 Task: Explore Airbnb accommodation in Tando Allahyar, Pakistan from 12th  December, 2023 to 15th December, 2023 for 3 adults.2 bedrooms having 3 beds and 1 bathroom. Property type can be flat. Look for 5 properties as per requirement.
Action: Mouse moved to (405, 139)
Screenshot: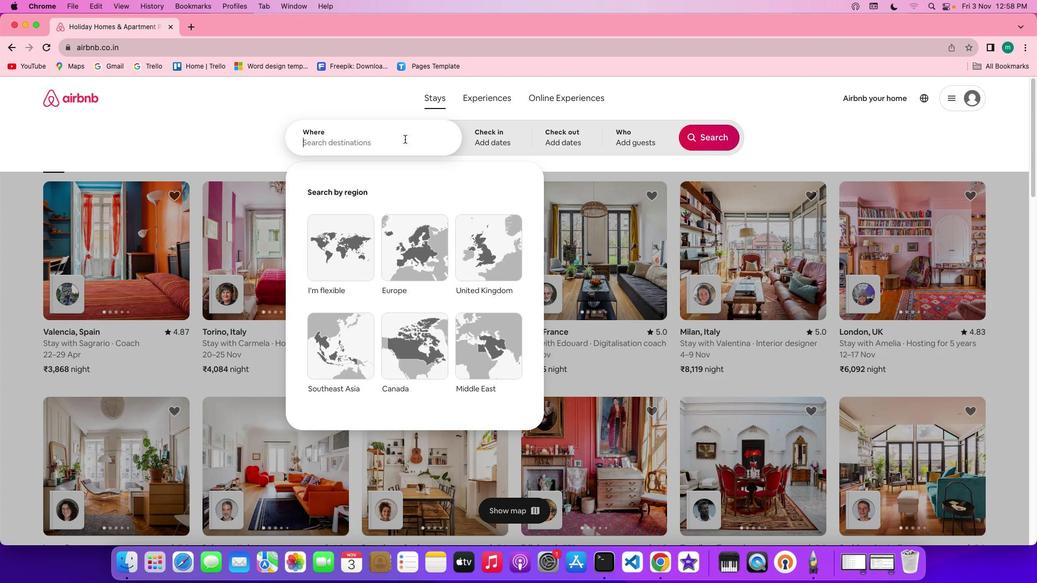
Action: Key pressed Key.shift't''a''n''d''o'Key.spaceKey.shift'A''l''l''a''h''y''a''r'','Key.spaceKey.shift'P''a''k''i''s''t''a''n'
Screenshot: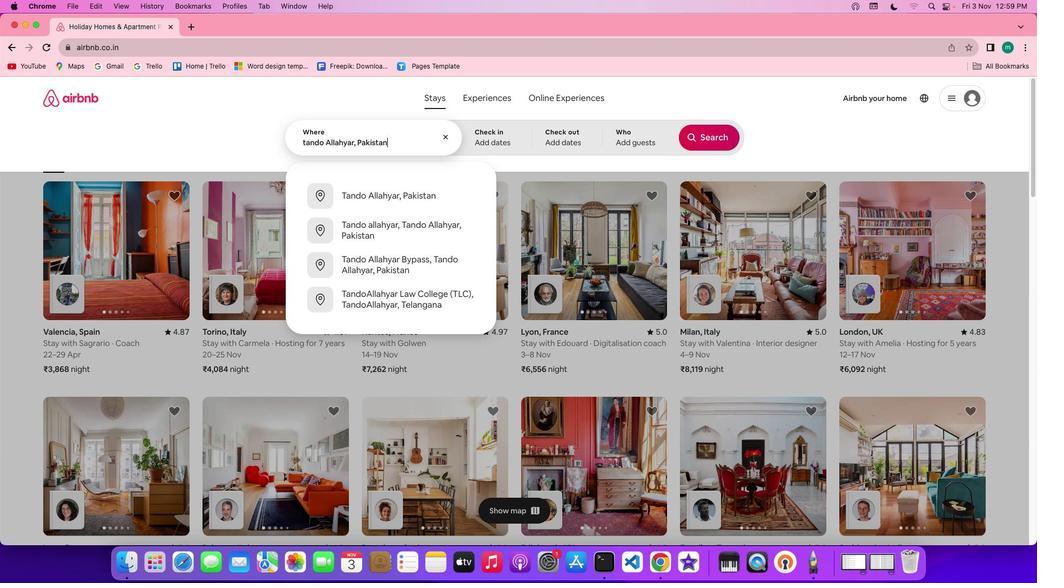 
Action: Mouse moved to (491, 134)
Screenshot: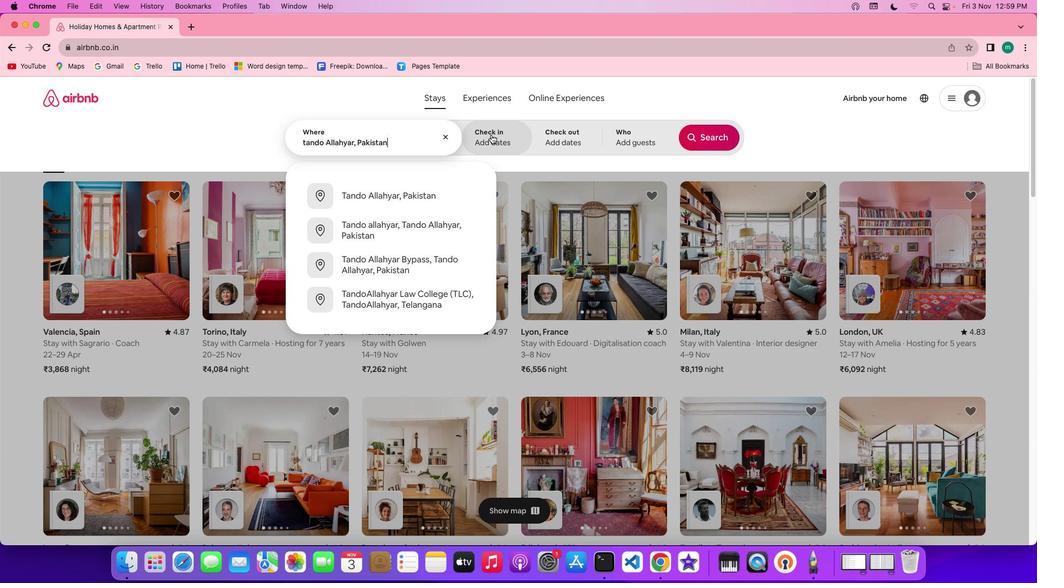 
Action: Mouse pressed left at (491, 134)
Screenshot: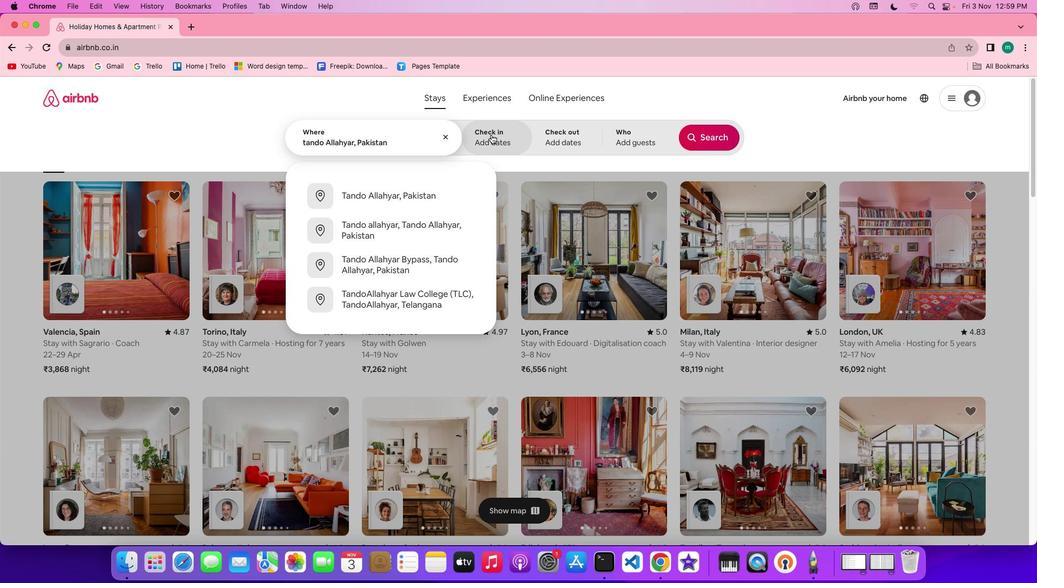 
Action: Mouse moved to (591, 323)
Screenshot: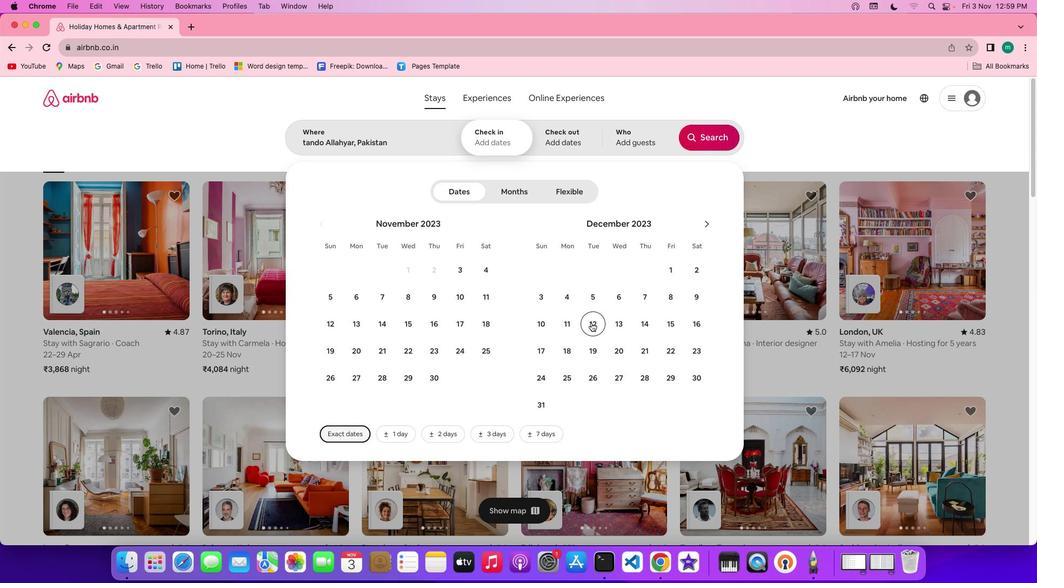 
Action: Mouse pressed left at (591, 323)
Screenshot: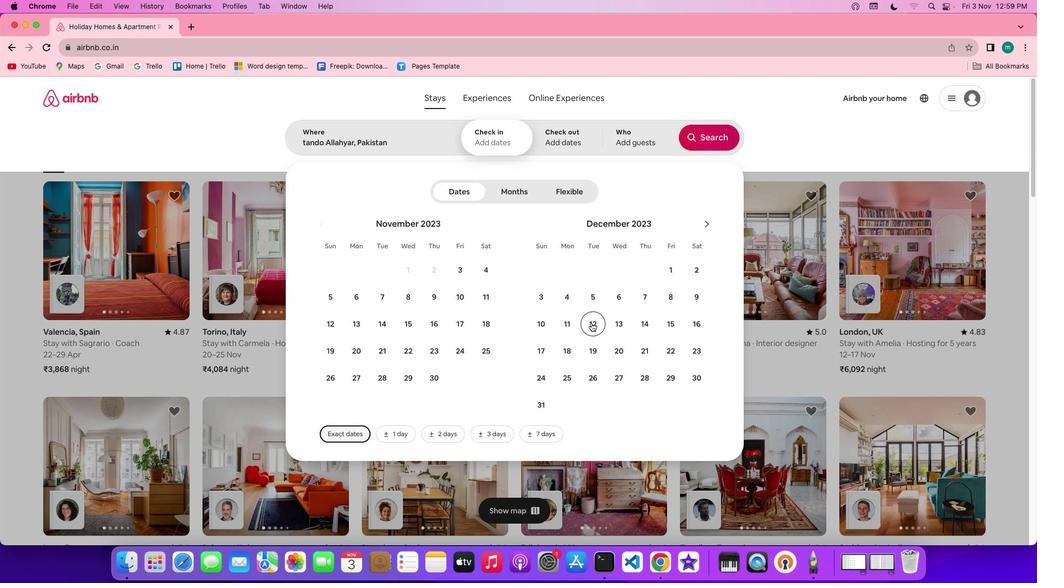 
Action: Mouse moved to (670, 325)
Screenshot: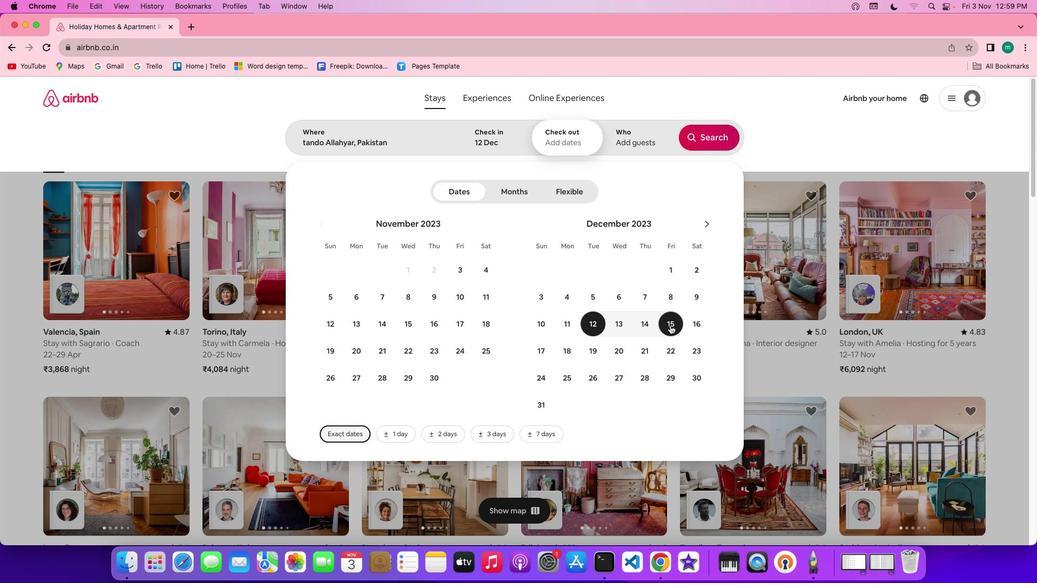 
Action: Mouse pressed left at (670, 325)
Screenshot: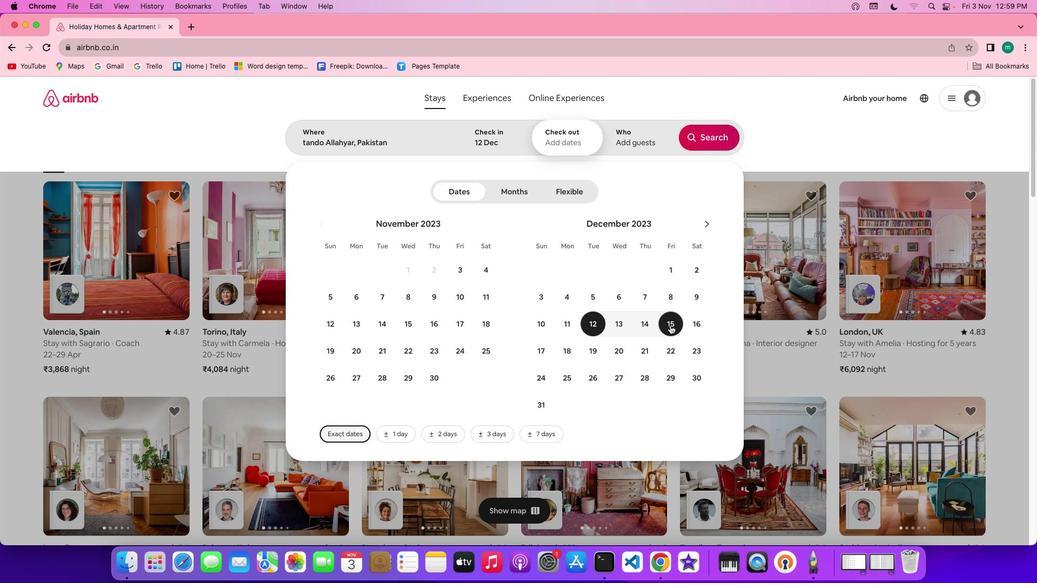 
Action: Mouse moved to (635, 142)
Screenshot: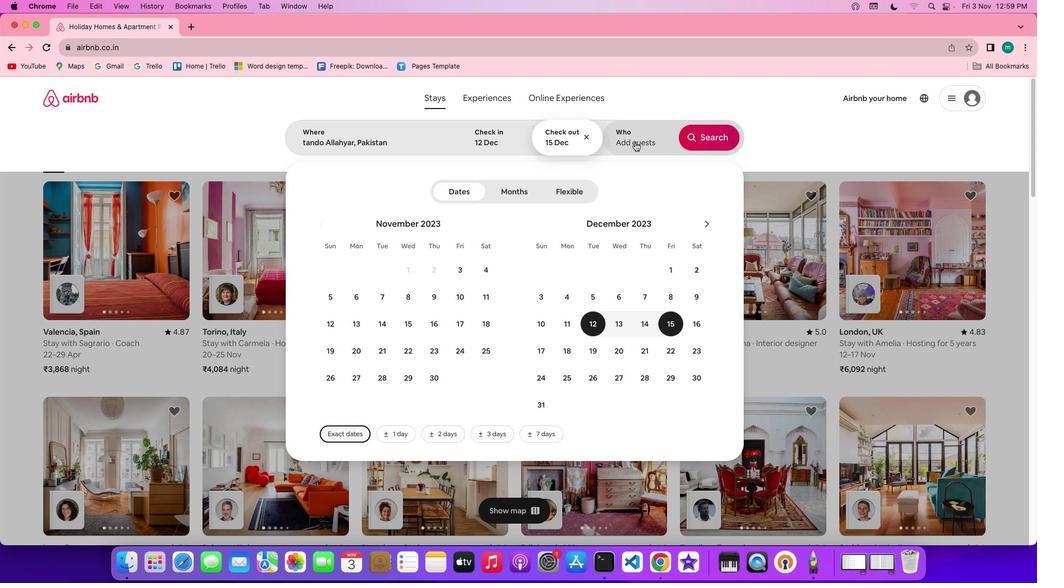 
Action: Mouse pressed left at (635, 142)
Screenshot: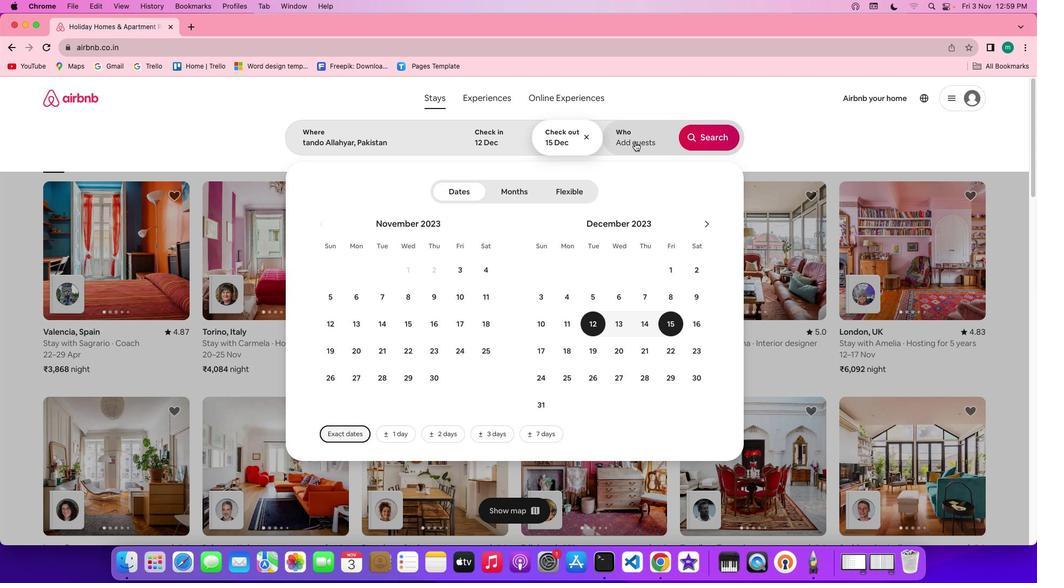 
Action: Mouse moved to (717, 197)
Screenshot: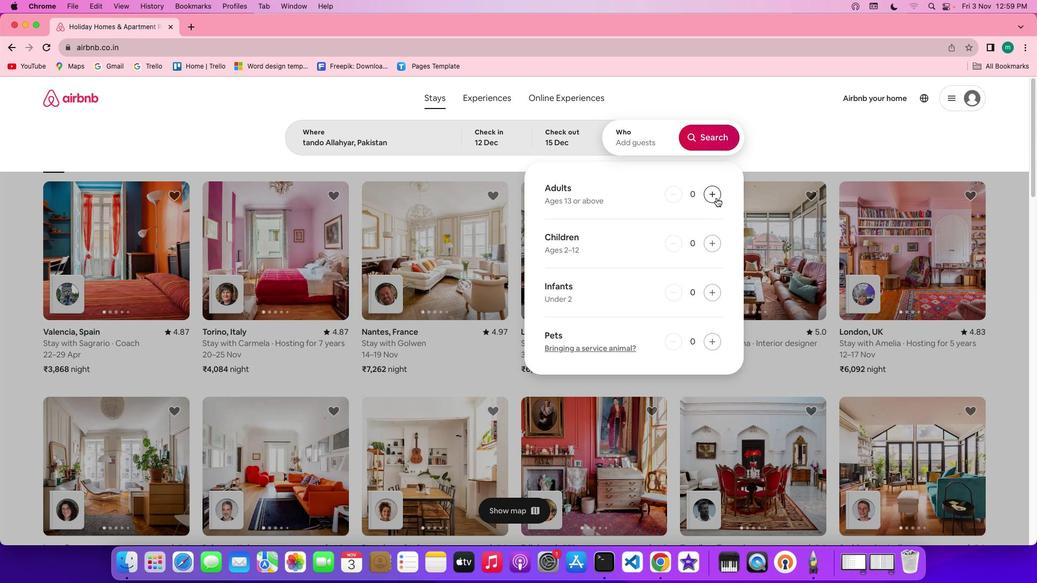 
Action: Mouse pressed left at (717, 197)
Screenshot: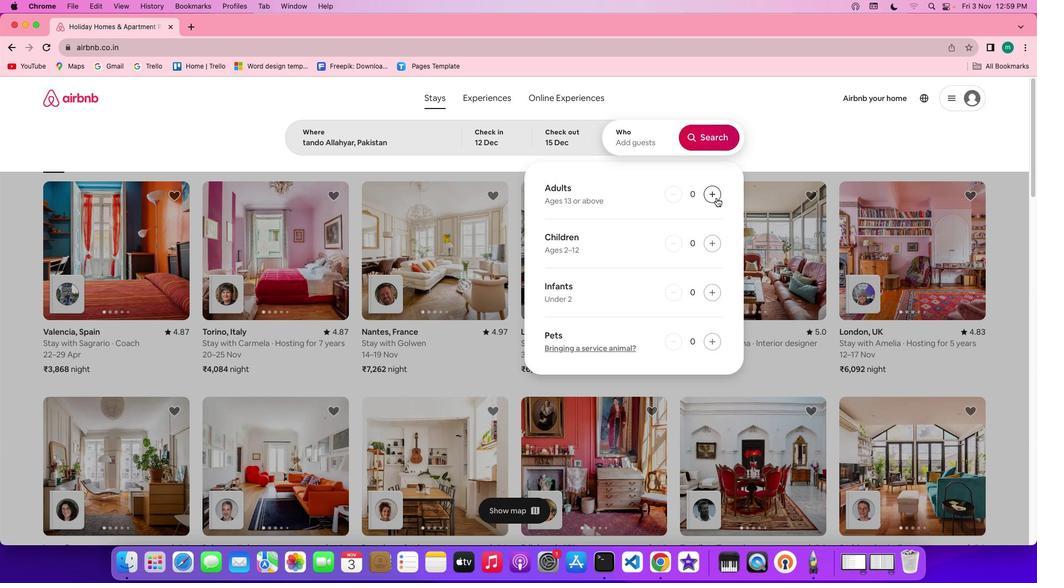 
Action: Mouse pressed left at (717, 197)
Screenshot: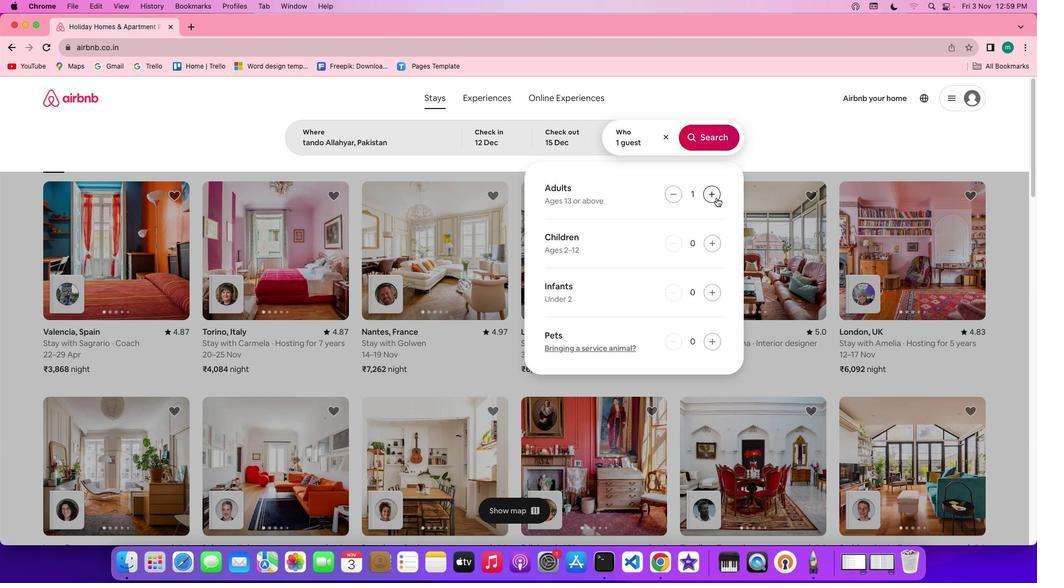 
Action: Mouse pressed left at (717, 197)
Screenshot: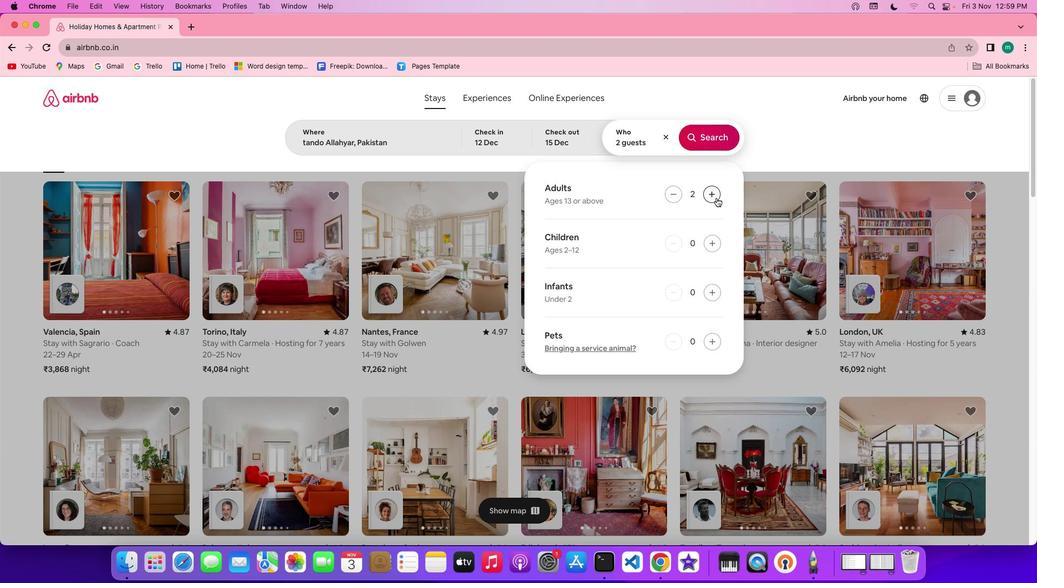 
Action: Mouse moved to (706, 146)
Screenshot: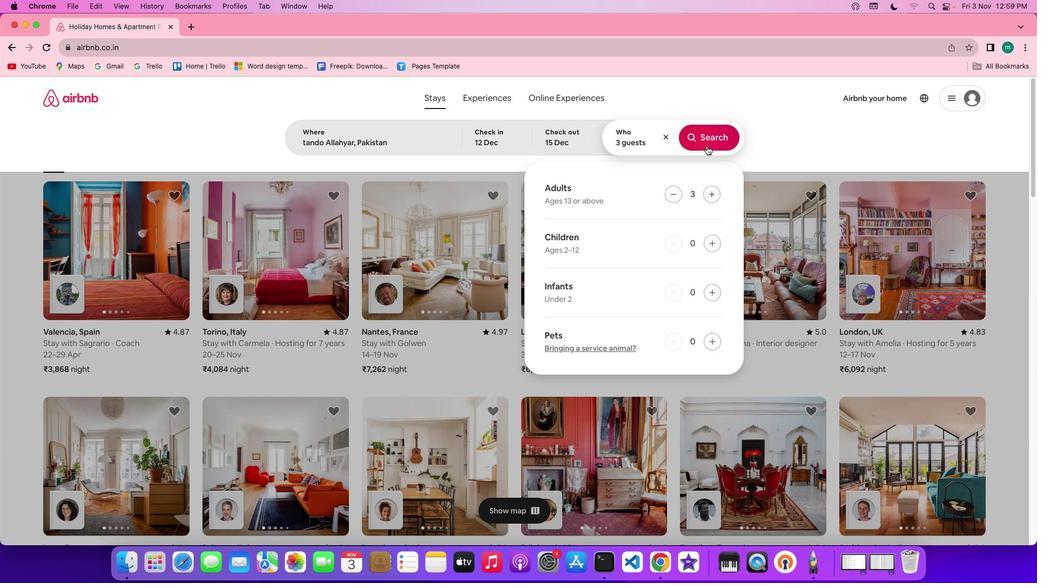 
Action: Mouse pressed left at (706, 146)
Screenshot: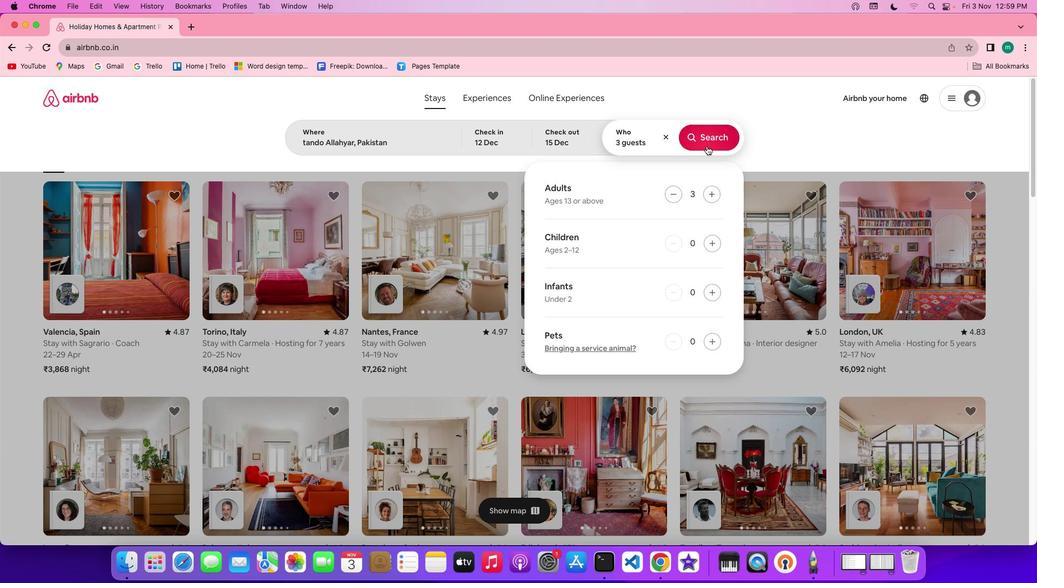 
Action: Mouse moved to (863, 142)
Screenshot: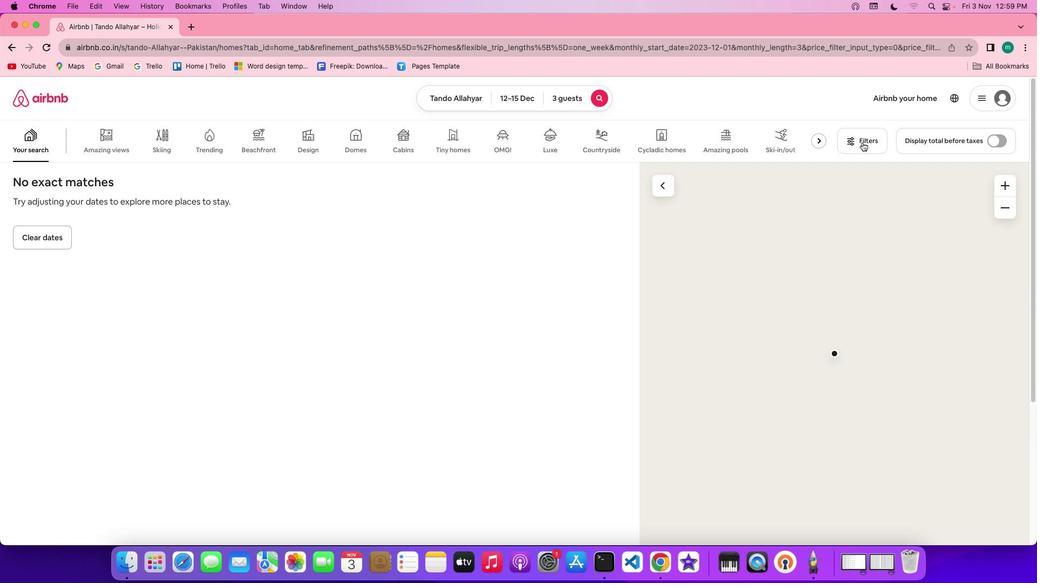 
Action: Mouse pressed left at (863, 142)
Screenshot: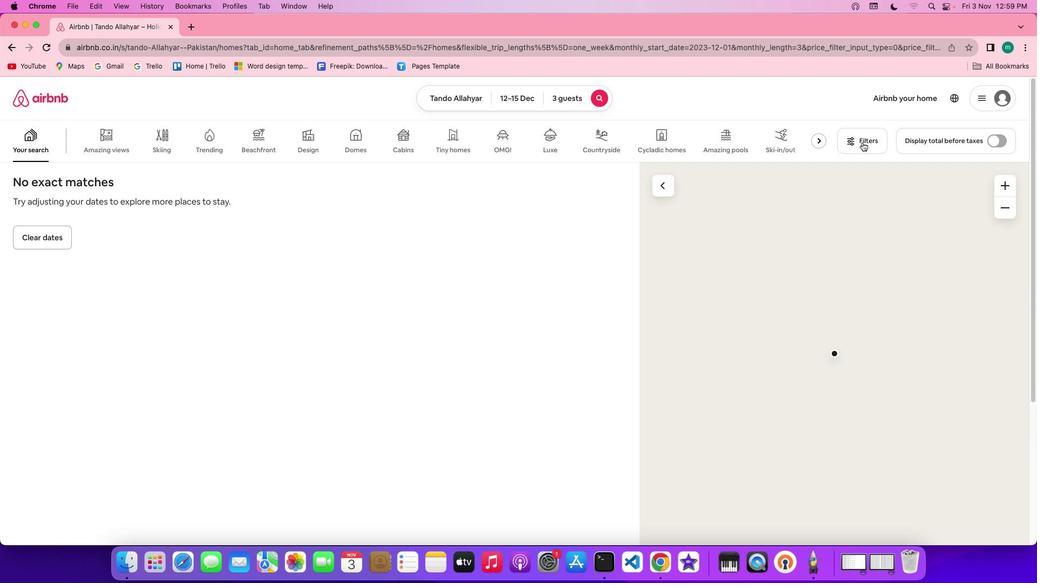 
Action: Mouse moved to (853, 142)
Screenshot: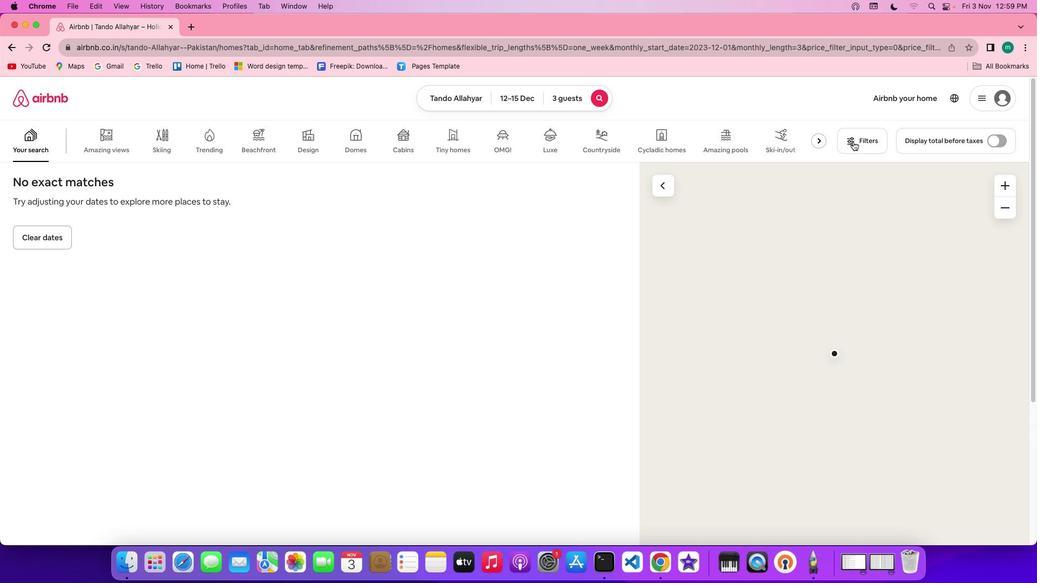 
Action: Mouse pressed left at (853, 142)
Screenshot: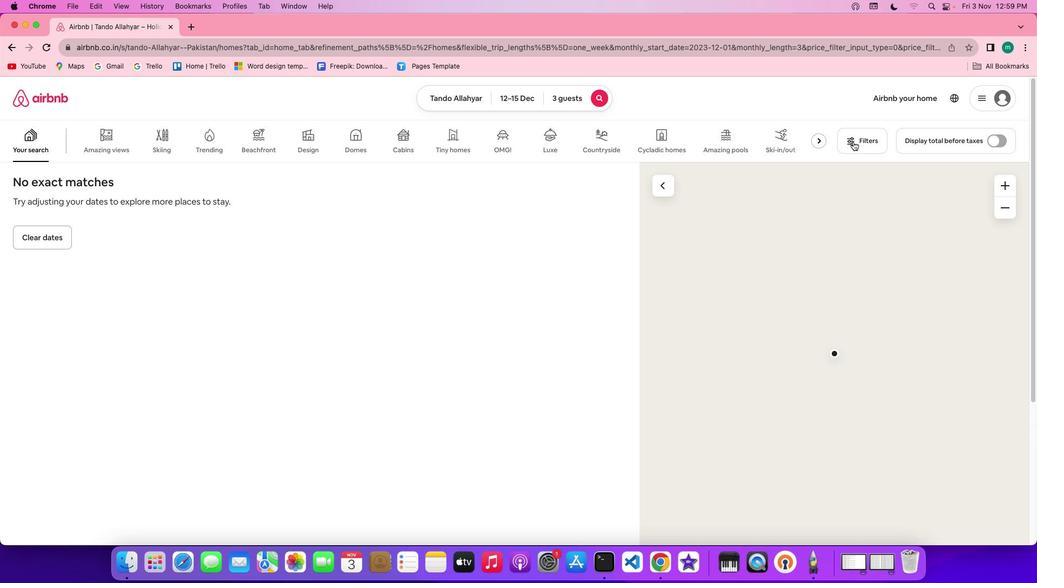 
Action: Mouse moved to (850, 142)
Screenshot: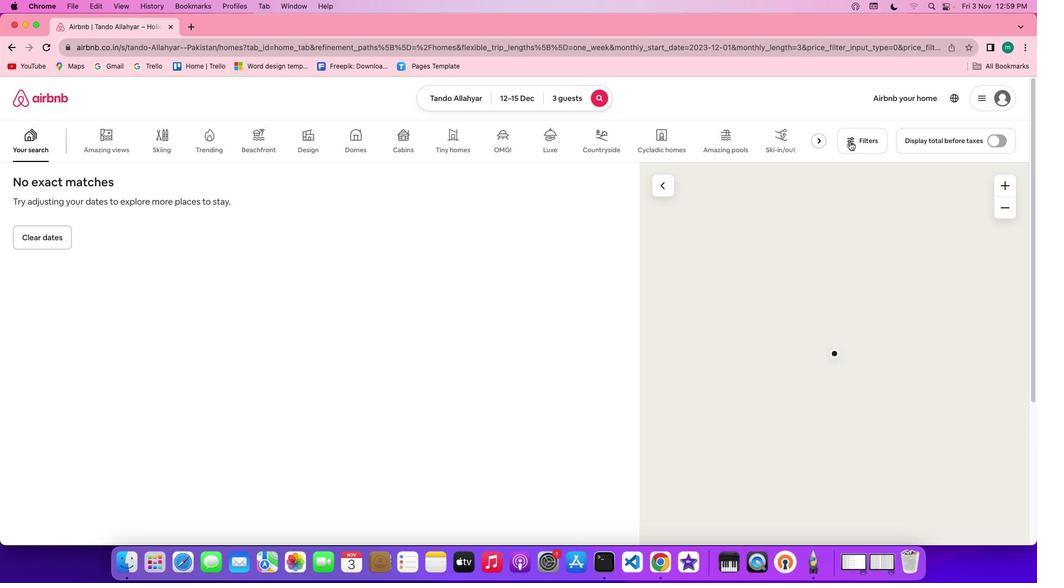 
Action: Mouse pressed left at (850, 142)
Screenshot: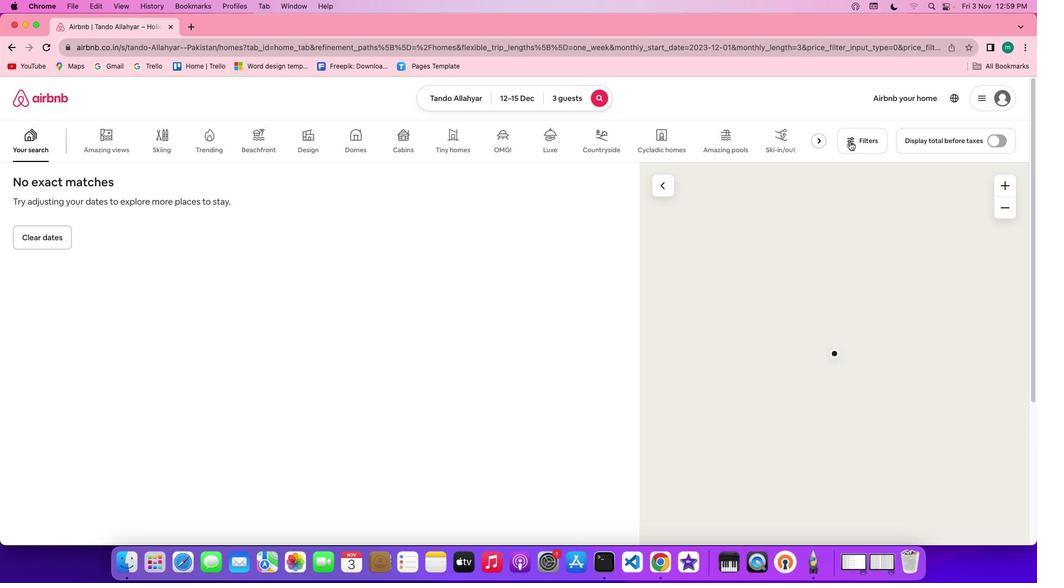 
Action: Mouse pressed left at (850, 142)
Screenshot: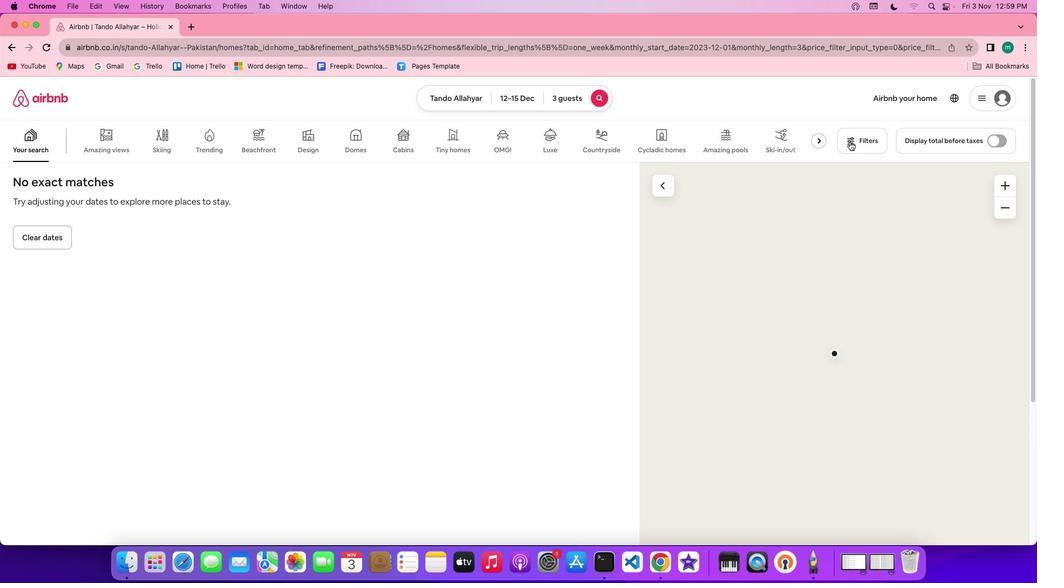 
Action: Mouse moved to (850, 137)
Screenshot: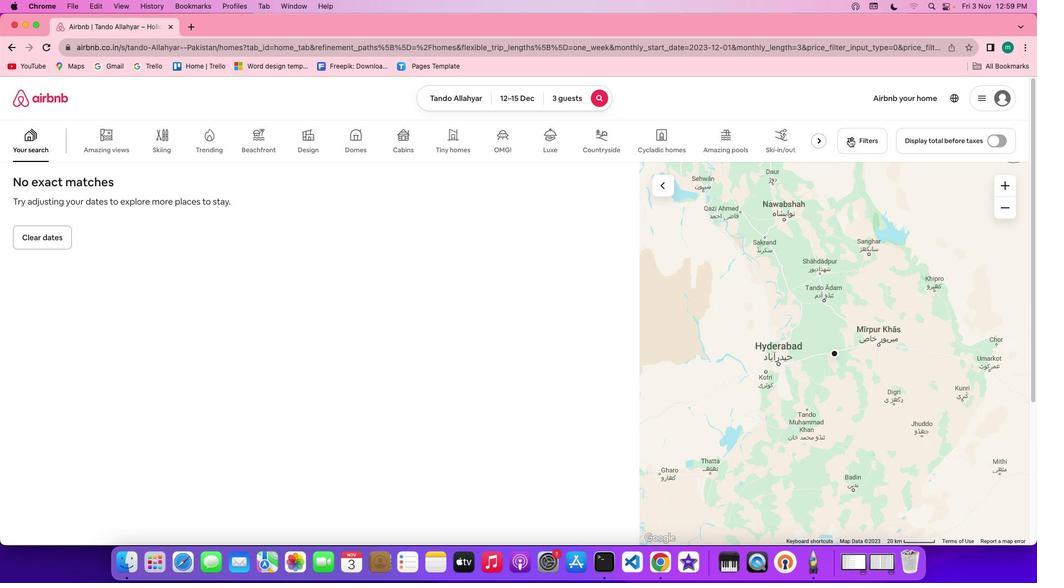 
Action: Mouse pressed left at (850, 137)
Screenshot: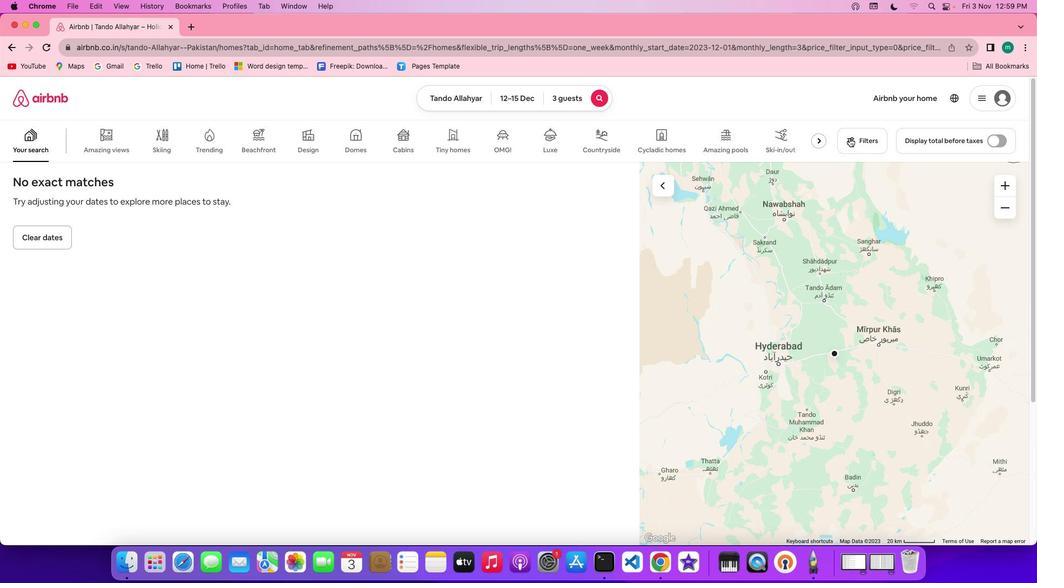 
Action: Mouse moved to (854, 137)
Screenshot: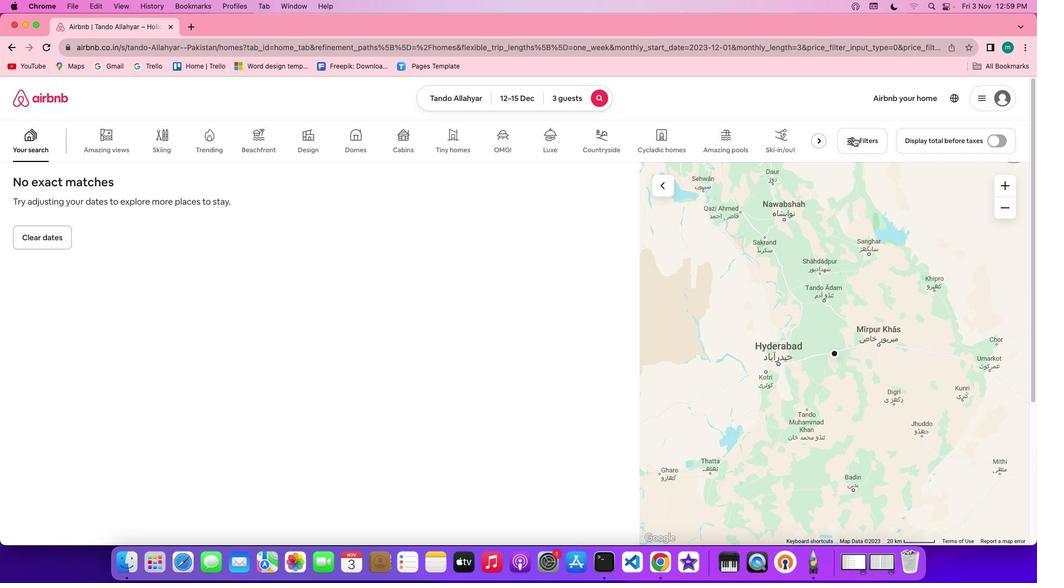 
Action: Mouse pressed left at (854, 137)
Screenshot: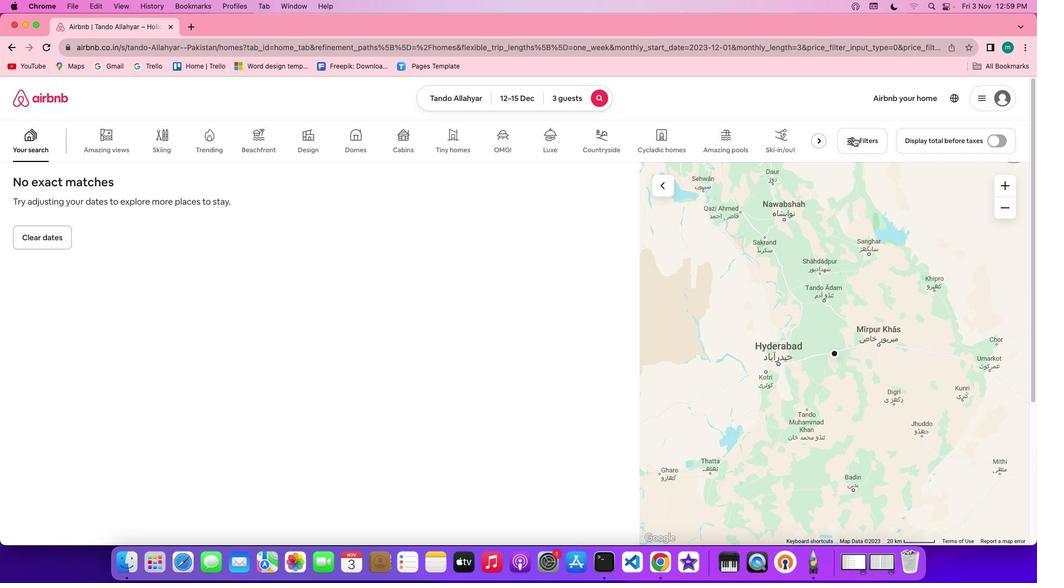
Action: Mouse moved to (872, 141)
Screenshot: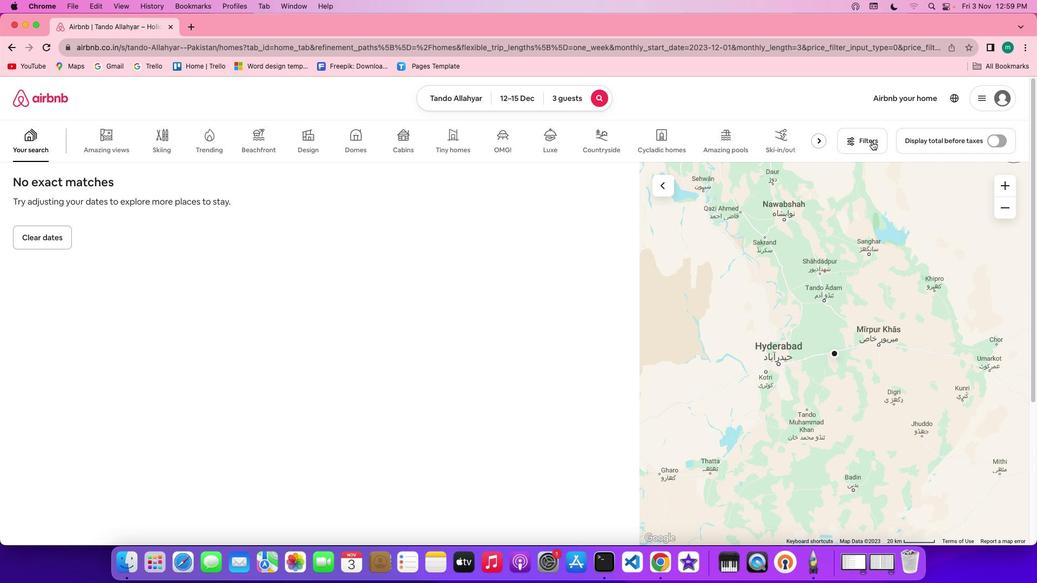 
Action: Mouse pressed left at (872, 141)
Screenshot: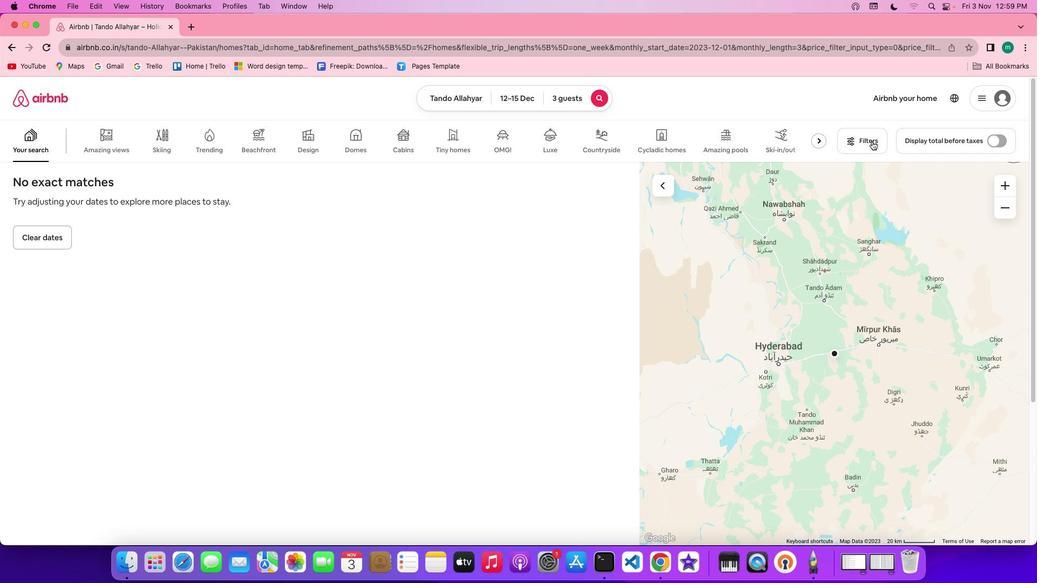 
Action: Mouse moved to (848, 140)
Screenshot: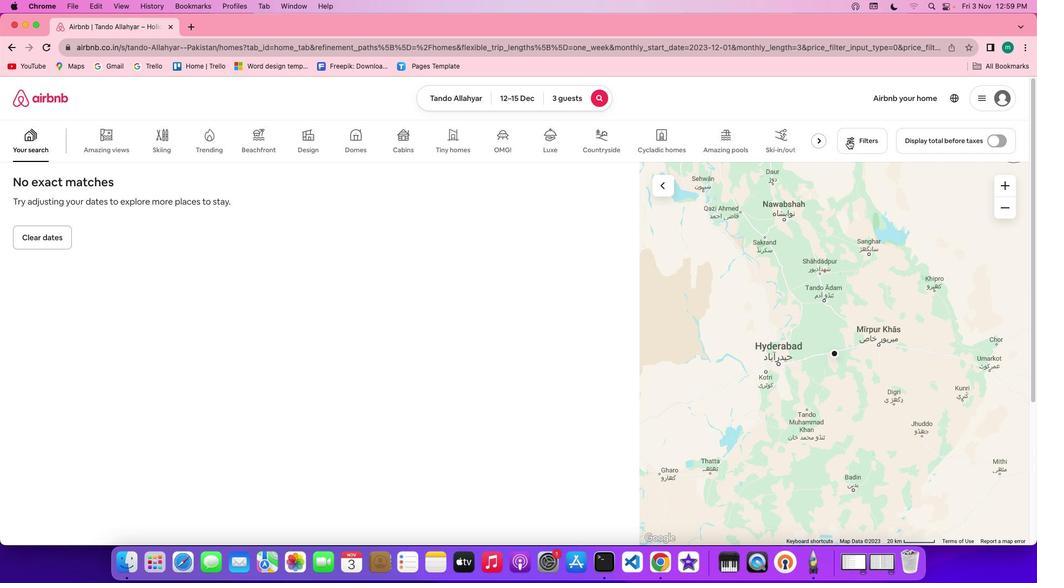 
Action: Mouse pressed left at (848, 140)
Screenshot: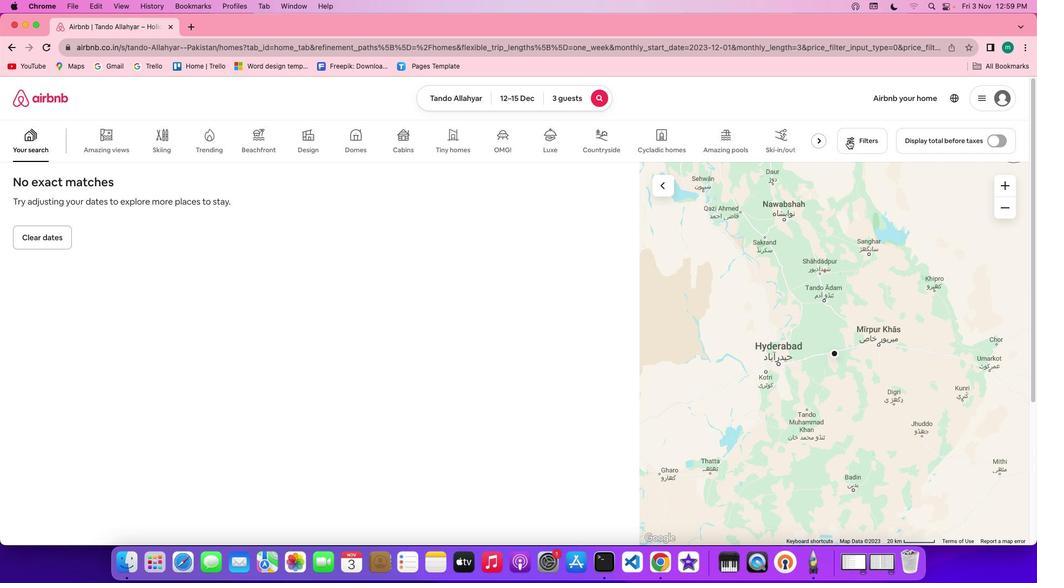 
Action: Mouse moved to (490, 346)
Screenshot: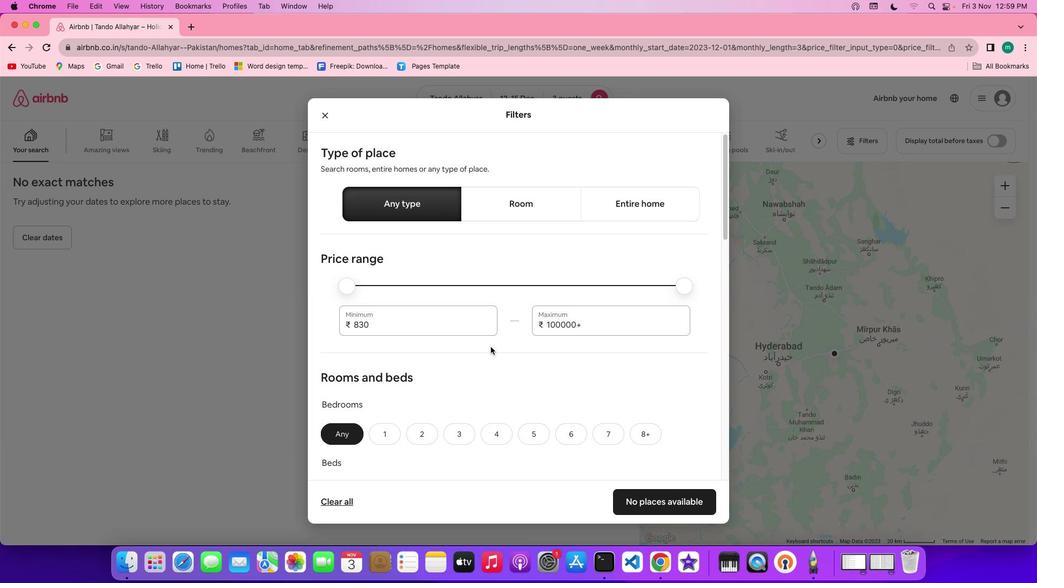 
Action: Mouse scrolled (490, 346) with delta (0, 0)
Screenshot: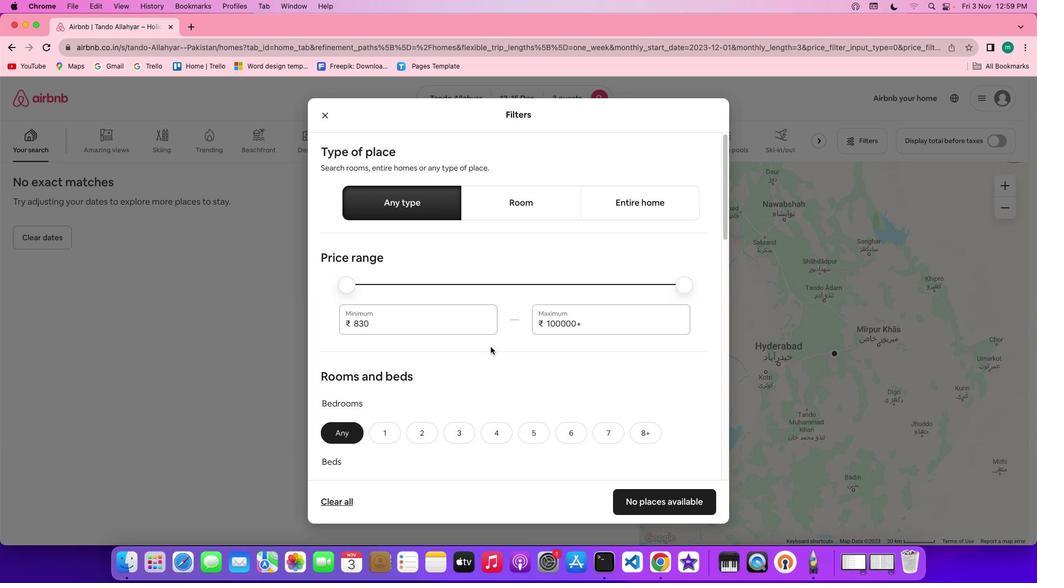 
Action: Mouse scrolled (490, 346) with delta (0, 0)
Screenshot: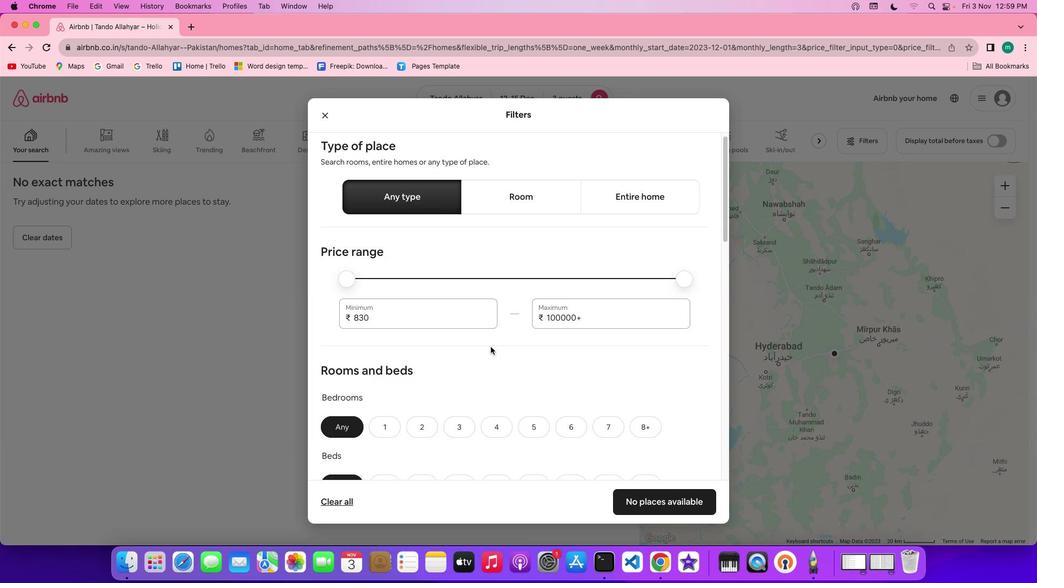 
Action: Mouse scrolled (490, 346) with delta (0, -1)
Screenshot: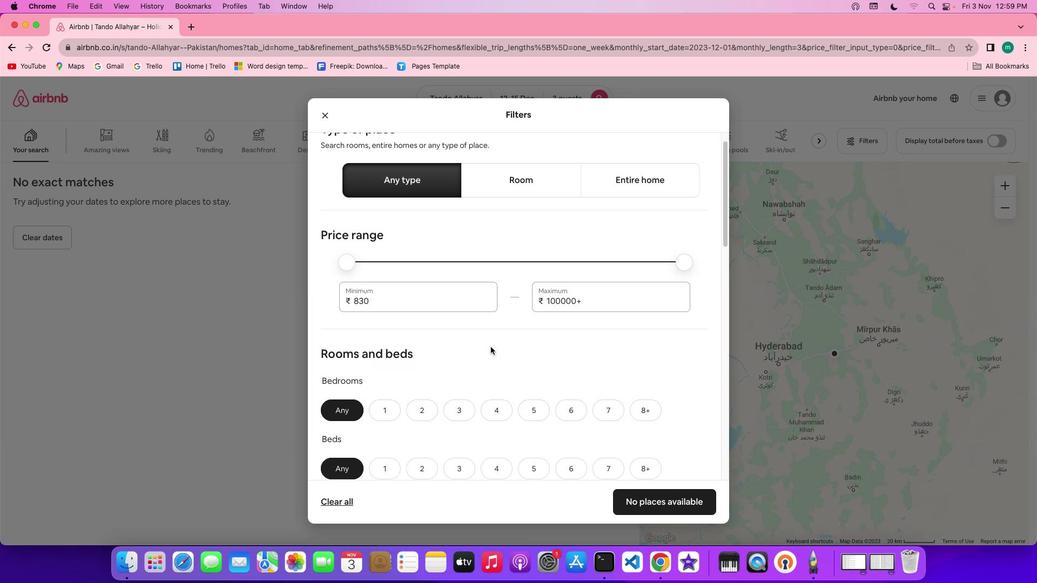 
Action: Mouse scrolled (490, 346) with delta (0, 0)
Screenshot: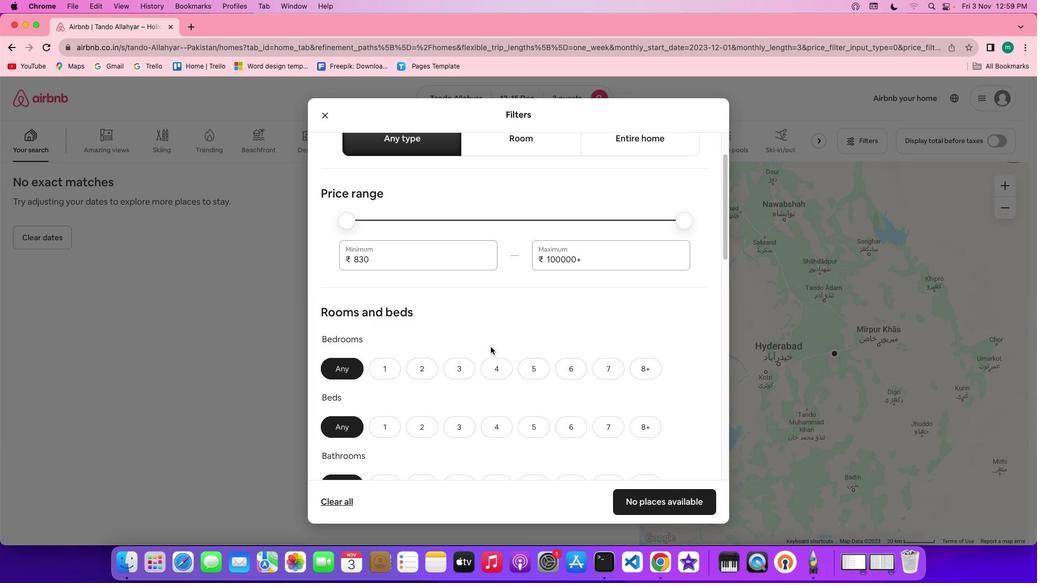 
Action: Mouse scrolled (490, 346) with delta (0, 0)
Screenshot: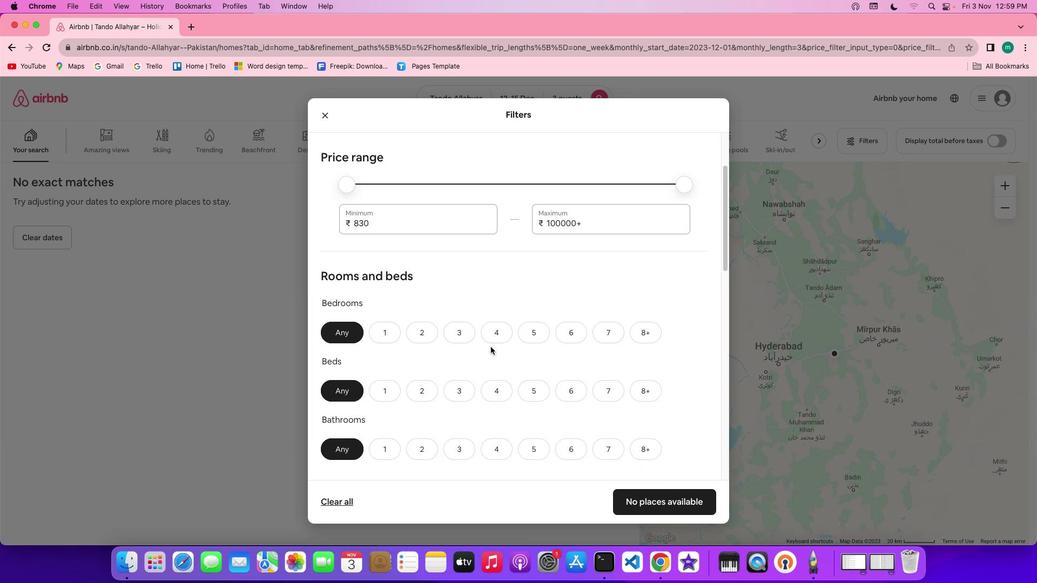 
Action: Mouse scrolled (490, 346) with delta (0, 0)
Screenshot: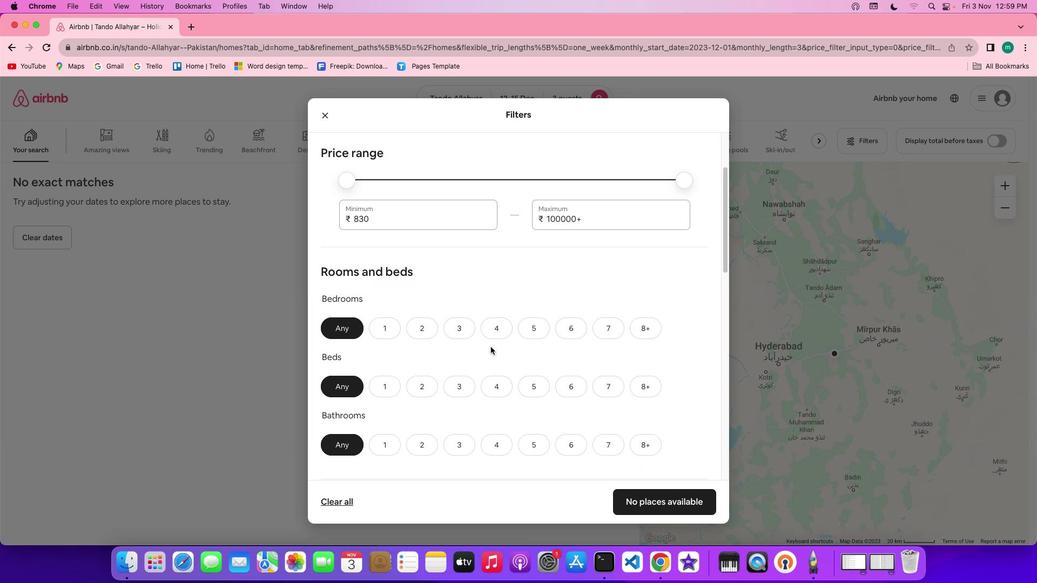 
Action: Mouse scrolled (490, 346) with delta (0, 0)
Screenshot: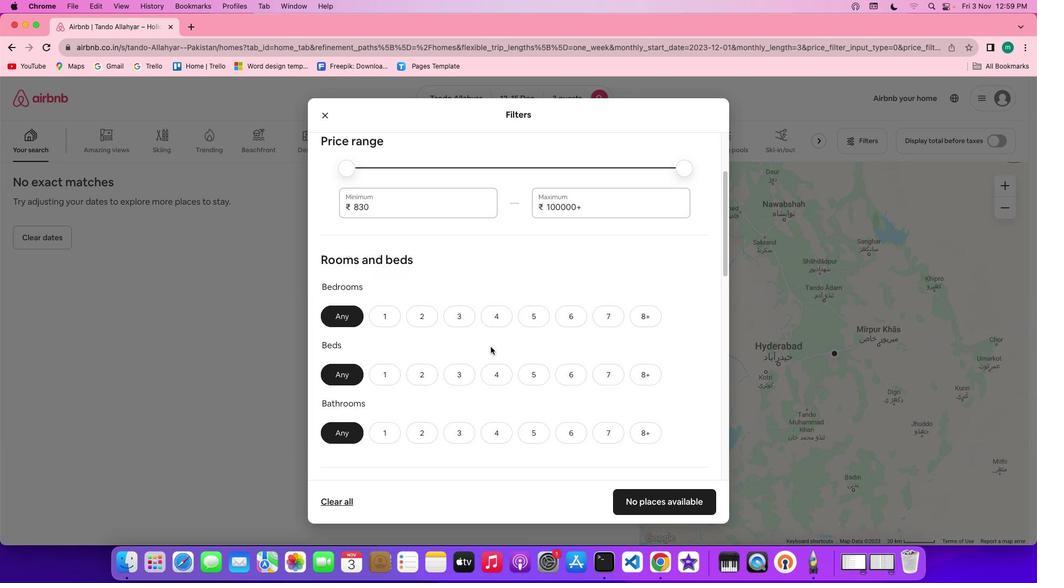 
Action: Mouse scrolled (490, 346) with delta (0, 0)
Screenshot: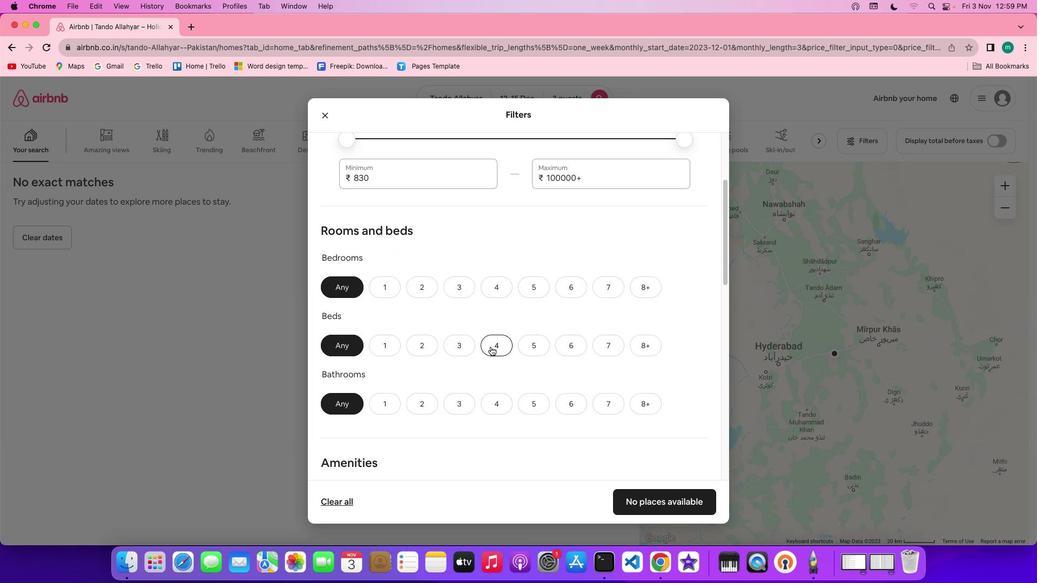 
Action: Mouse scrolled (490, 346) with delta (0, 0)
Screenshot: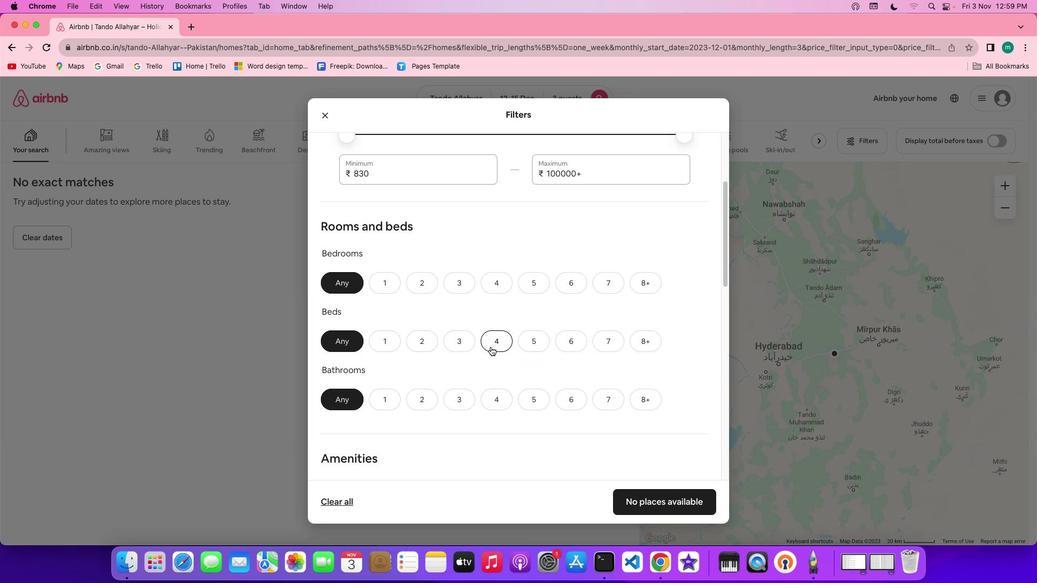 
Action: Mouse scrolled (490, 346) with delta (0, 0)
Screenshot: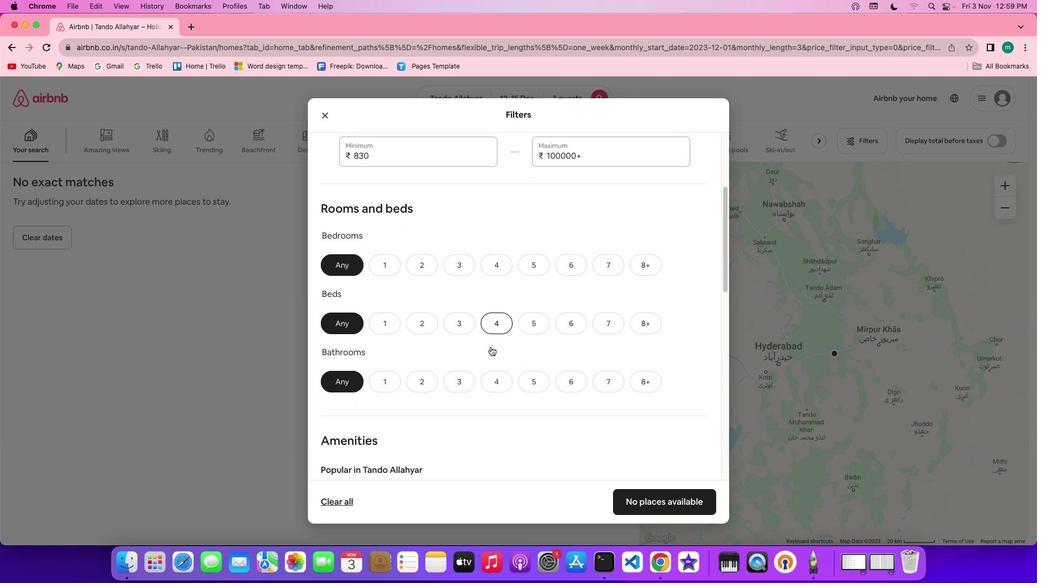 
Action: Mouse moved to (482, 342)
Screenshot: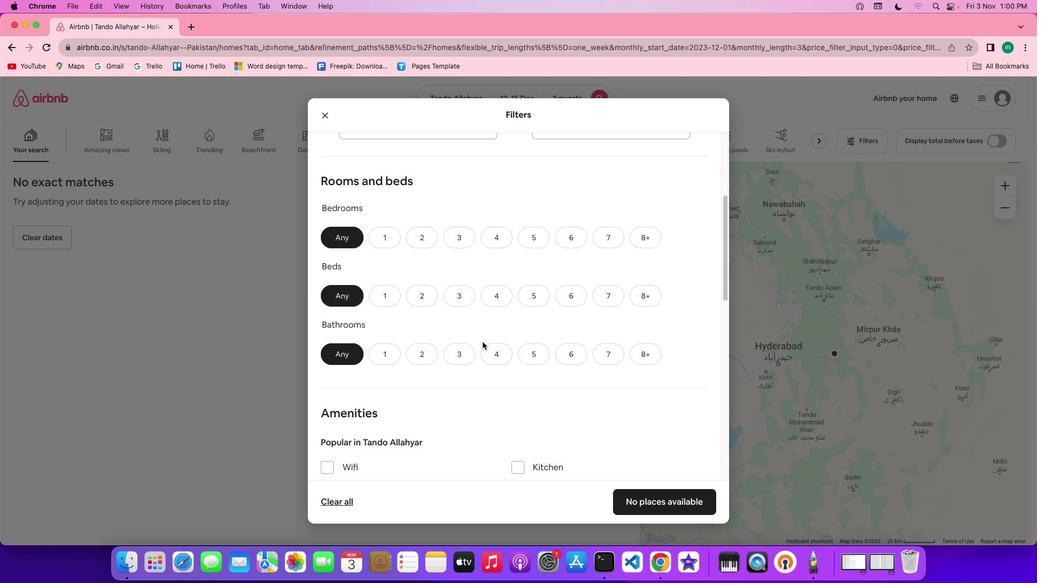 
Action: Mouse scrolled (482, 342) with delta (0, 0)
Screenshot: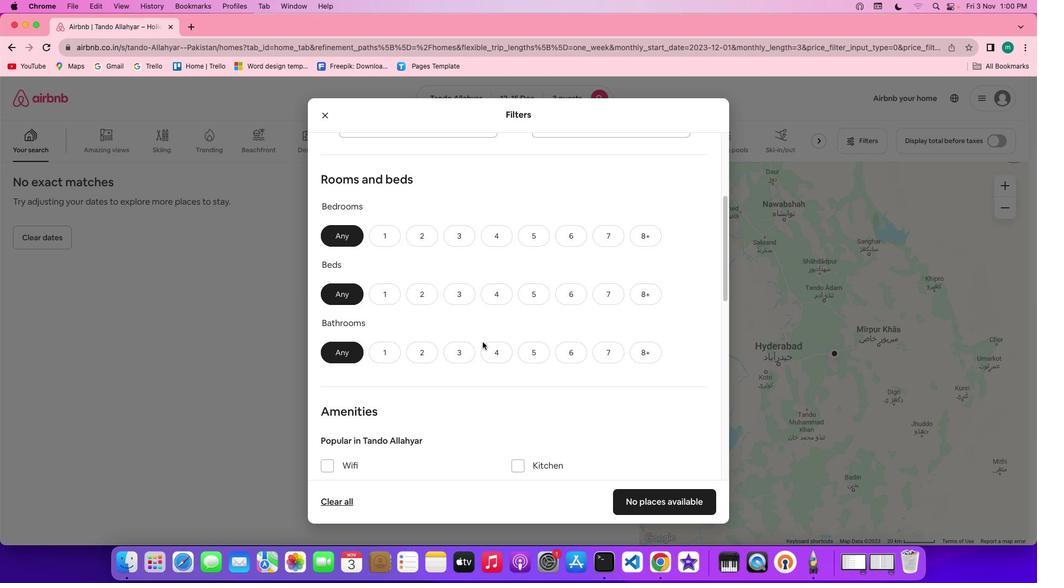 
Action: Mouse scrolled (482, 342) with delta (0, 0)
Screenshot: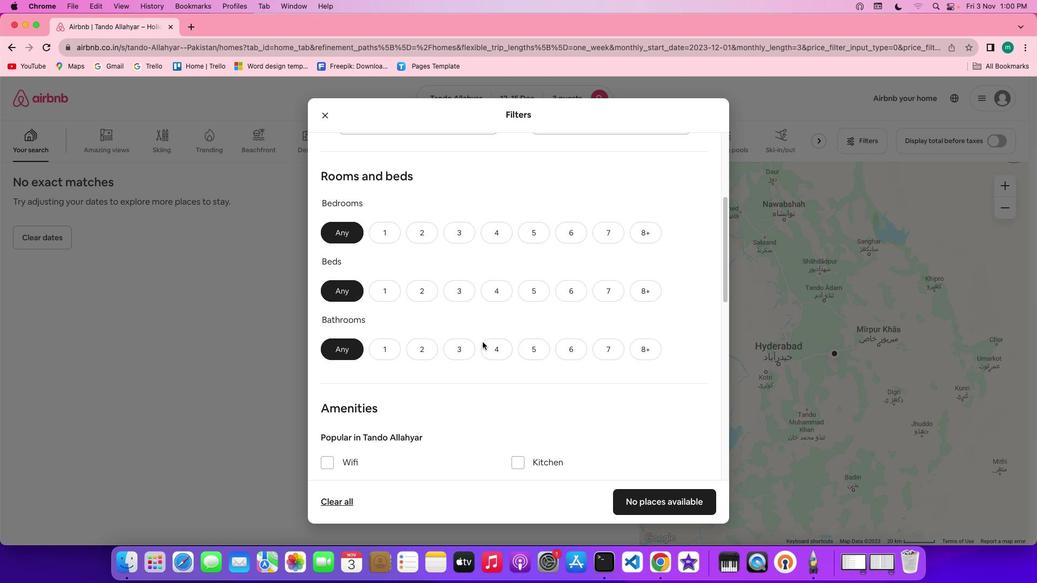
Action: Mouse scrolled (482, 342) with delta (0, 0)
Screenshot: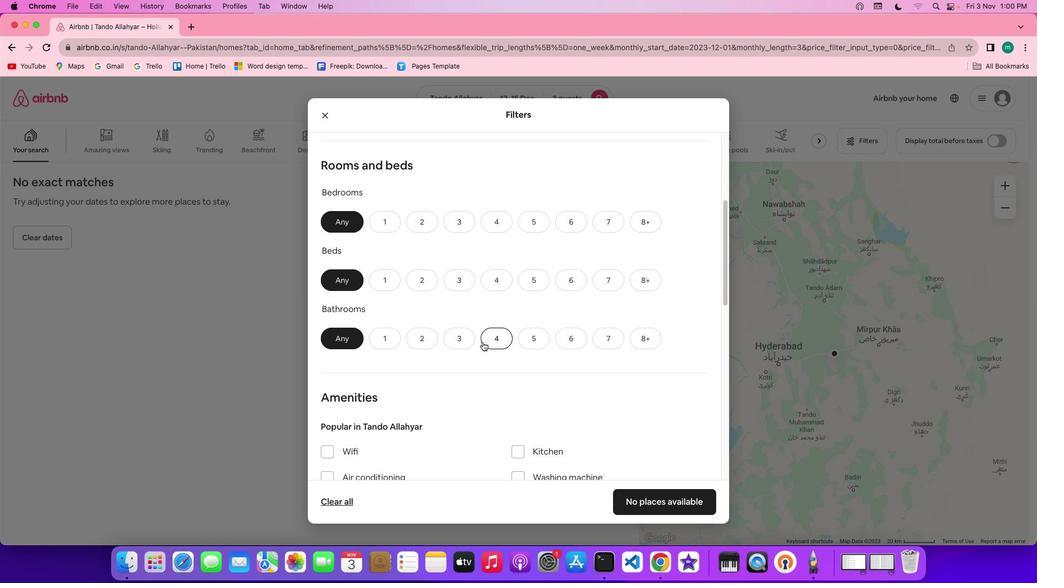 
Action: Mouse moved to (428, 217)
Screenshot: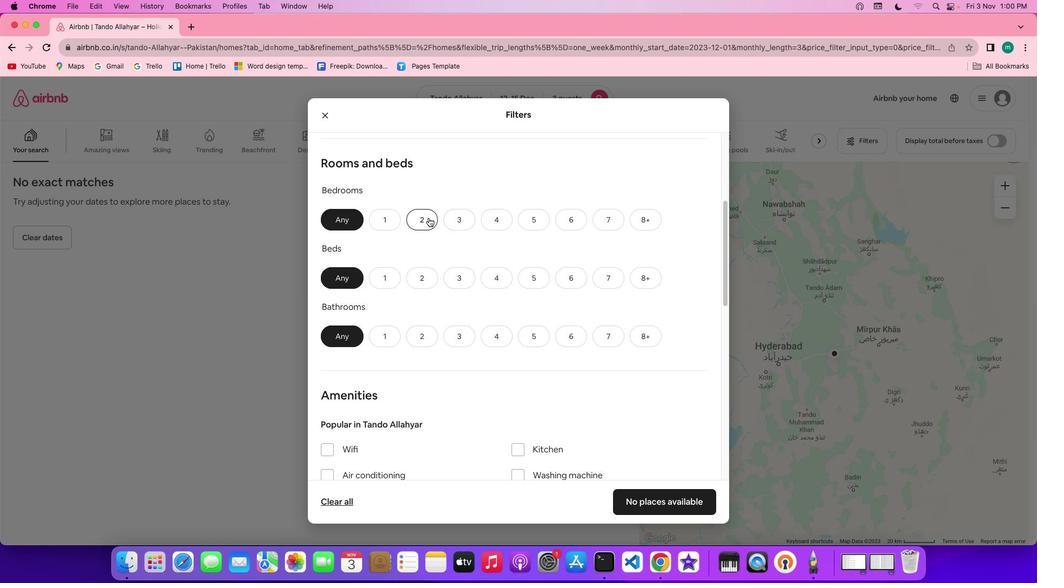 
Action: Mouse pressed left at (428, 217)
Screenshot: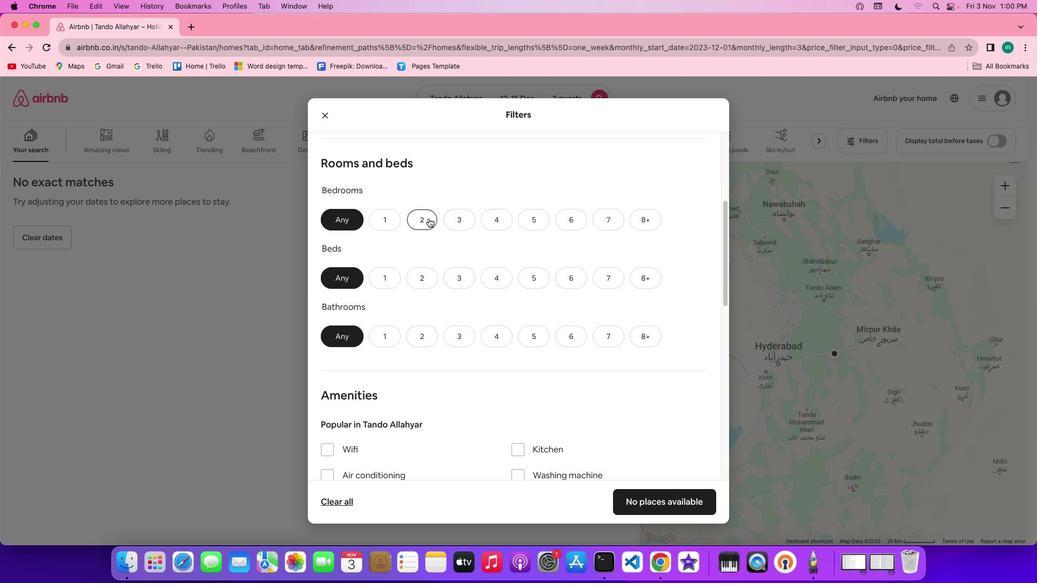 
Action: Mouse moved to (459, 278)
Screenshot: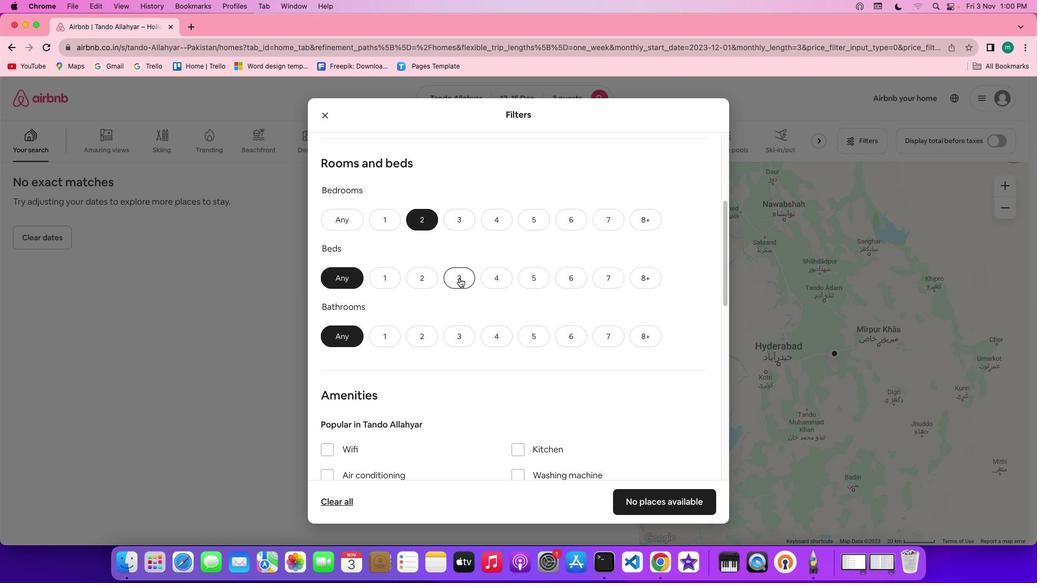 
Action: Mouse pressed left at (459, 278)
Screenshot: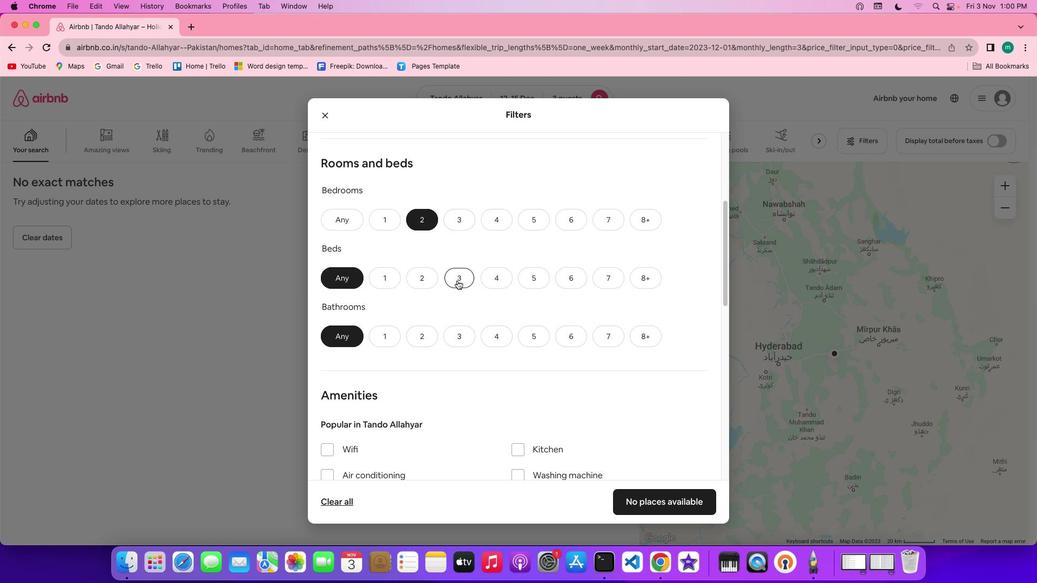 
Action: Mouse moved to (383, 336)
Screenshot: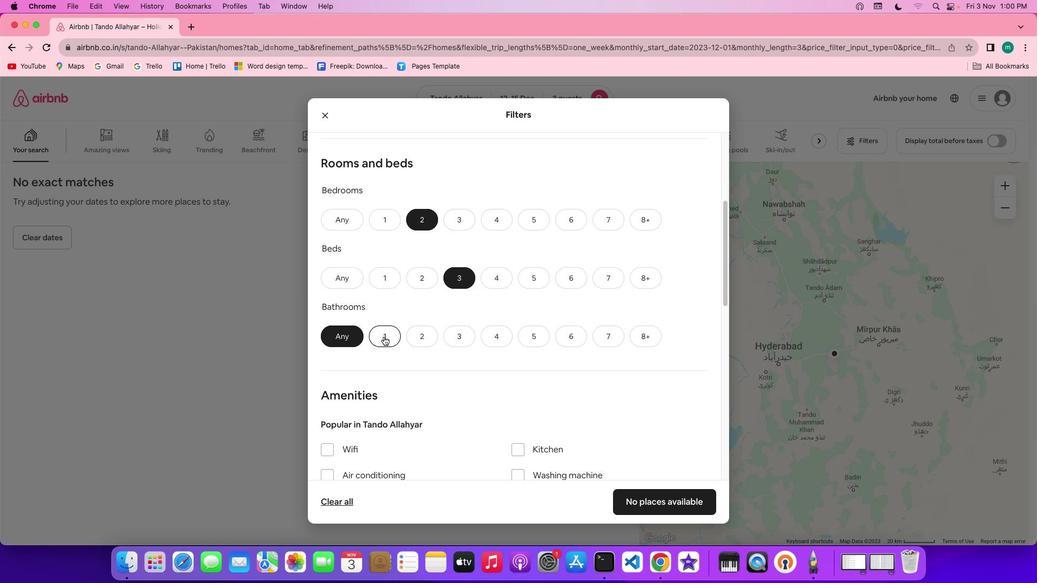
Action: Mouse pressed left at (383, 336)
Screenshot: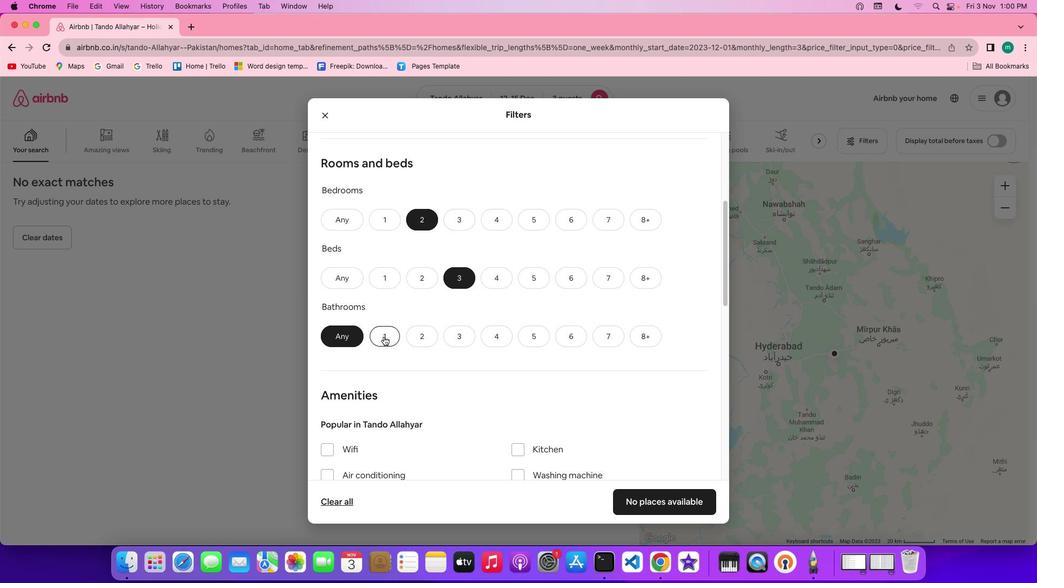 
Action: Mouse moved to (496, 349)
Screenshot: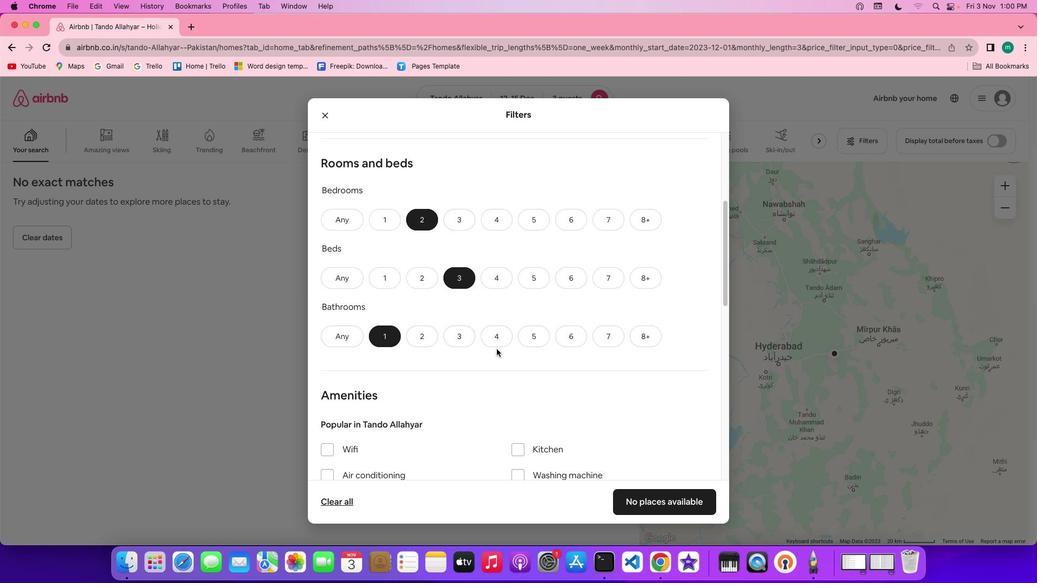 
Action: Mouse scrolled (496, 349) with delta (0, 0)
Screenshot: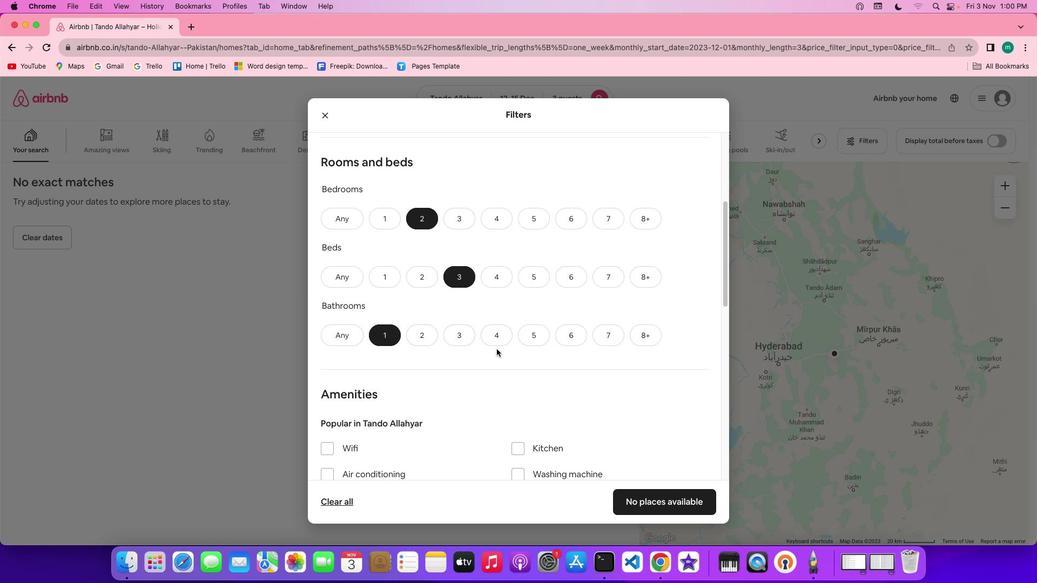 
Action: Mouse scrolled (496, 349) with delta (0, 0)
Screenshot: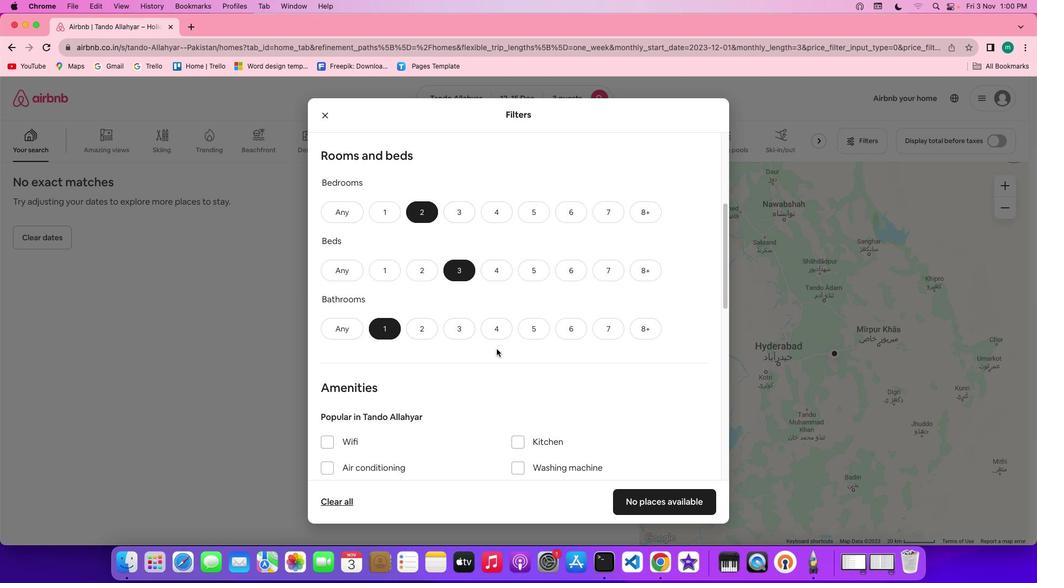 
Action: Mouse scrolled (496, 349) with delta (0, 0)
Screenshot: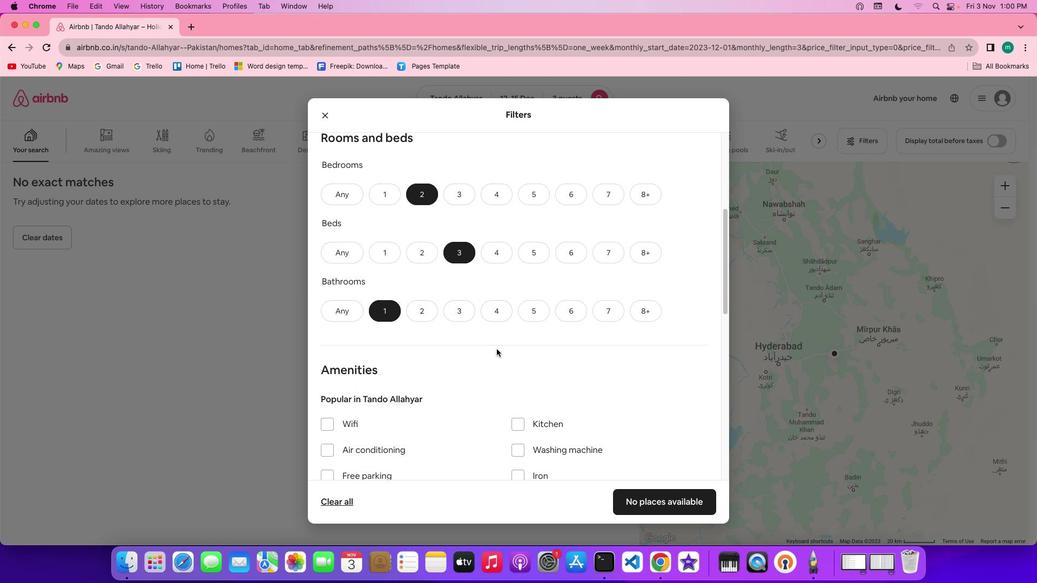 
Action: Mouse scrolled (496, 349) with delta (0, 0)
Screenshot: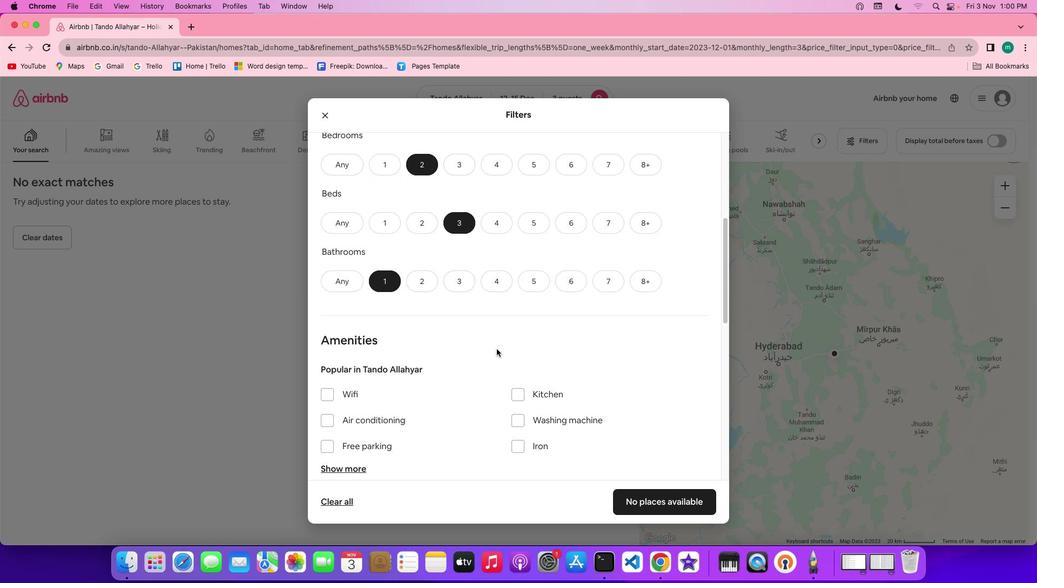 
Action: Mouse scrolled (496, 349) with delta (0, 0)
Screenshot: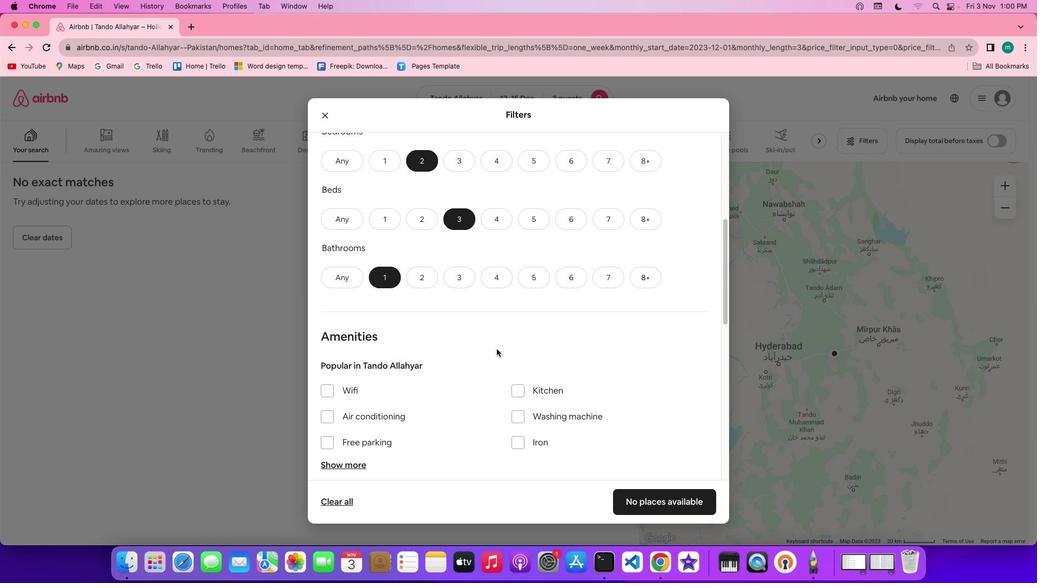 
Action: Mouse scrolled (496, 349) with delta (0, 0)
Screenshot: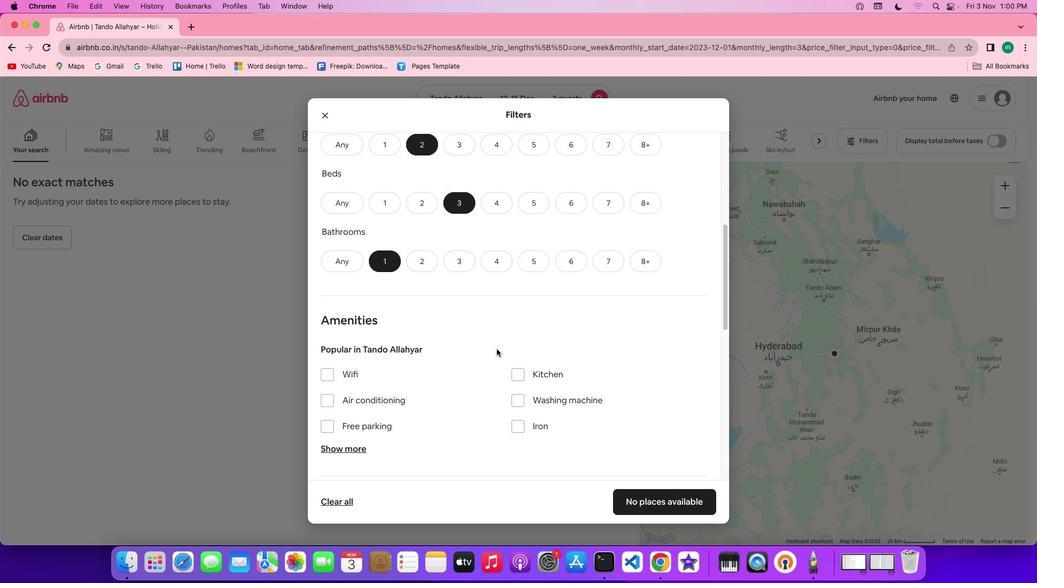 
Action: Mouse scrolled (496, 349) with delta (0, 0)
Screenshot: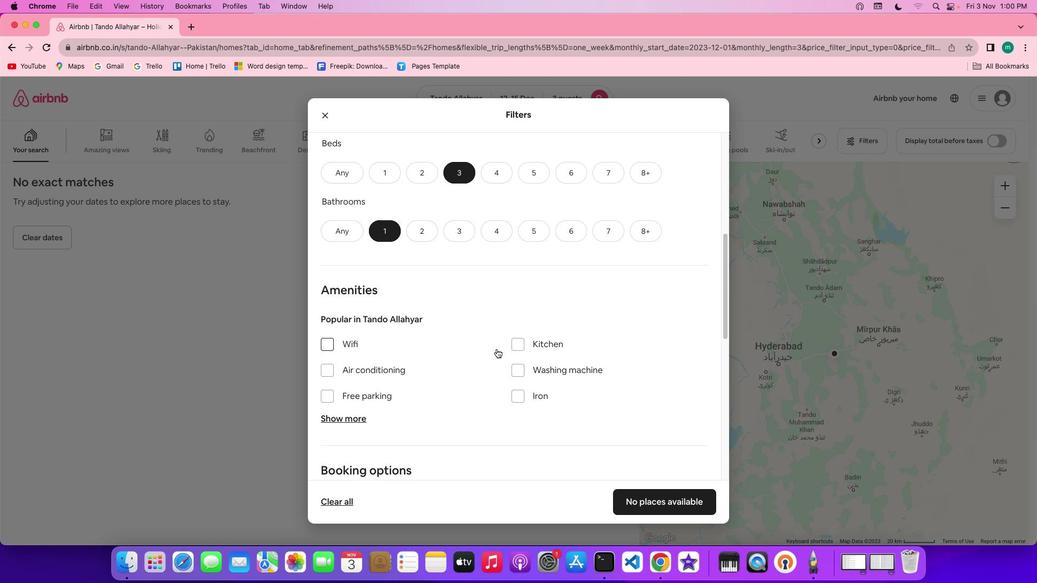 
Action: Mouse scrolled (496, 349) with delta (0, 0)
Screenshot: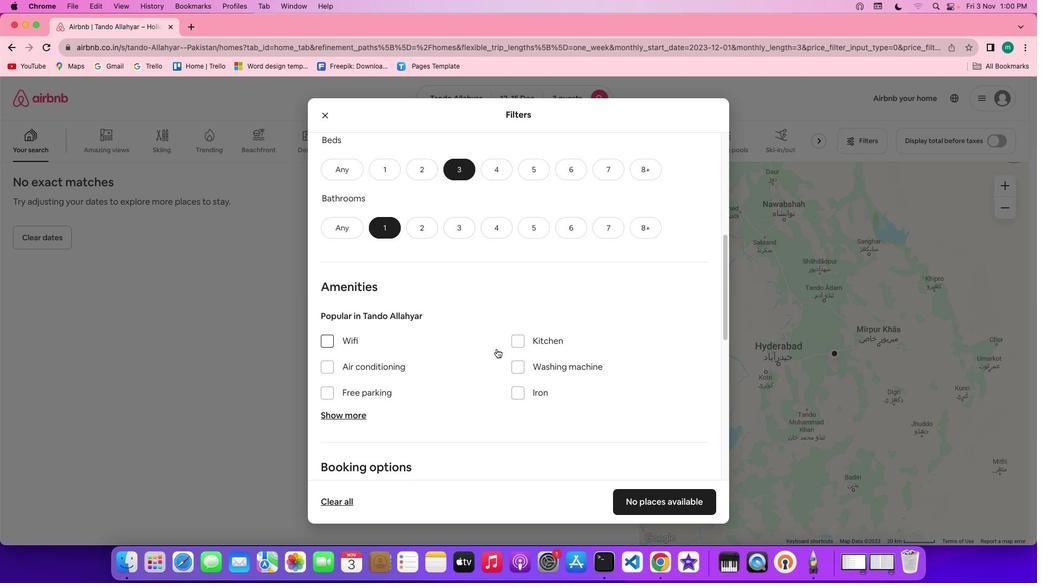 
Action: Mouse moved to (484, 352)
Screenshot: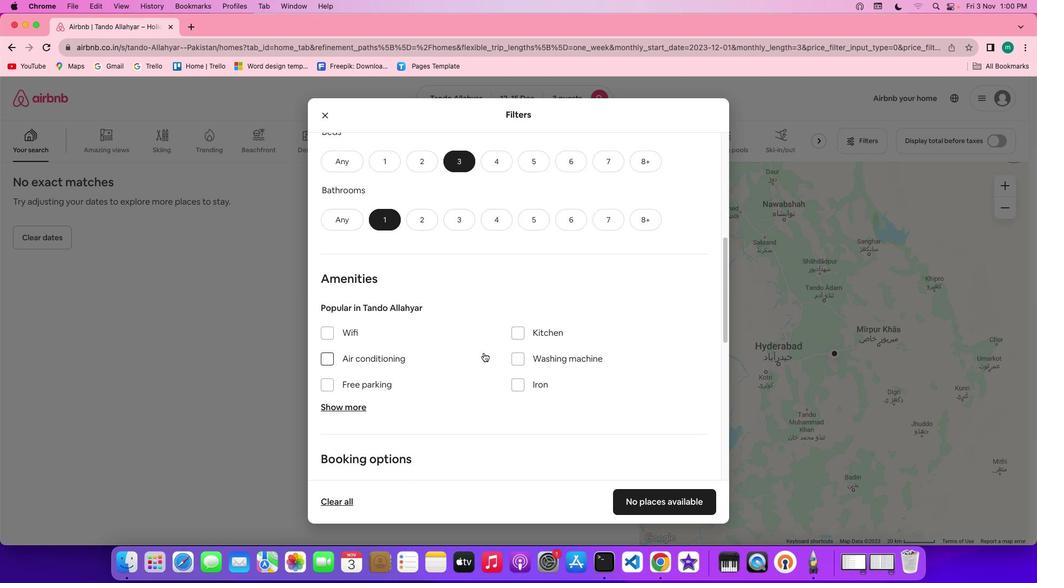 
Action: Mouse scrolled (484, 352) with delta (0, 0)
Screenshot: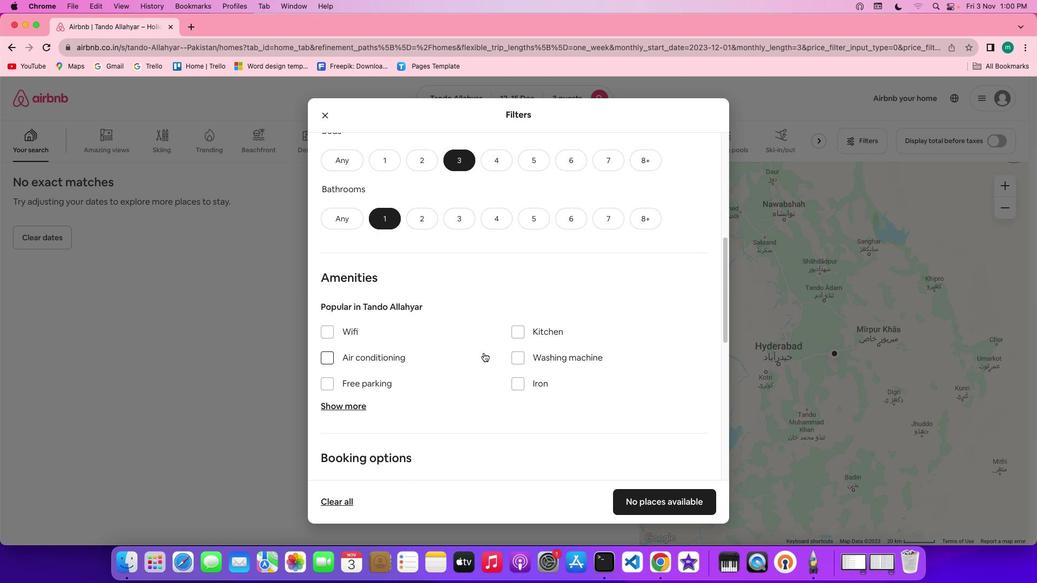 
Action: Mouse scrolled (484, 352) with delta (0, 0)
Screenshot: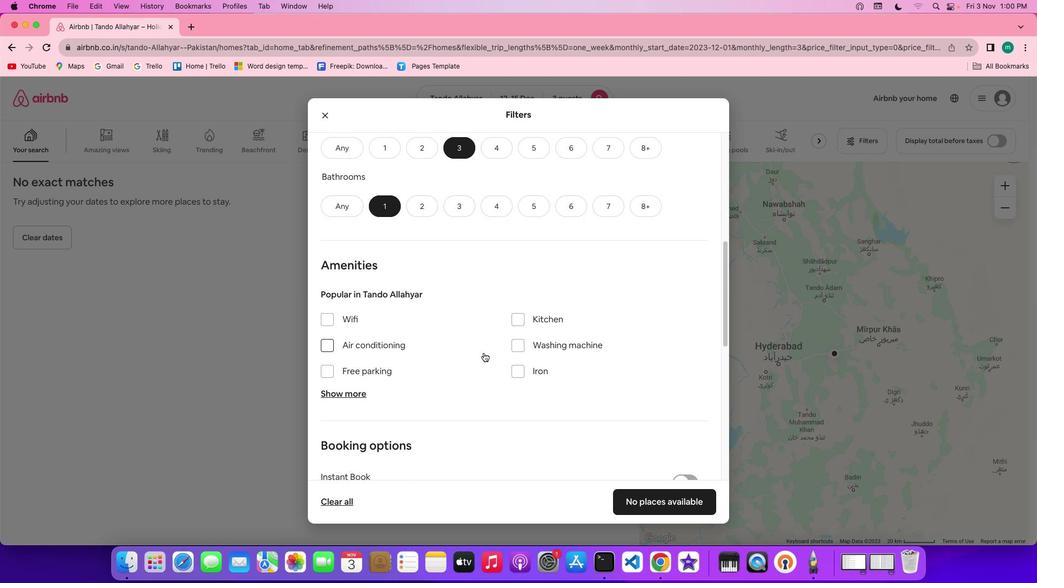 
Action: Mouse scrolled (484, 352) with delta (0, -1)
Screenshot: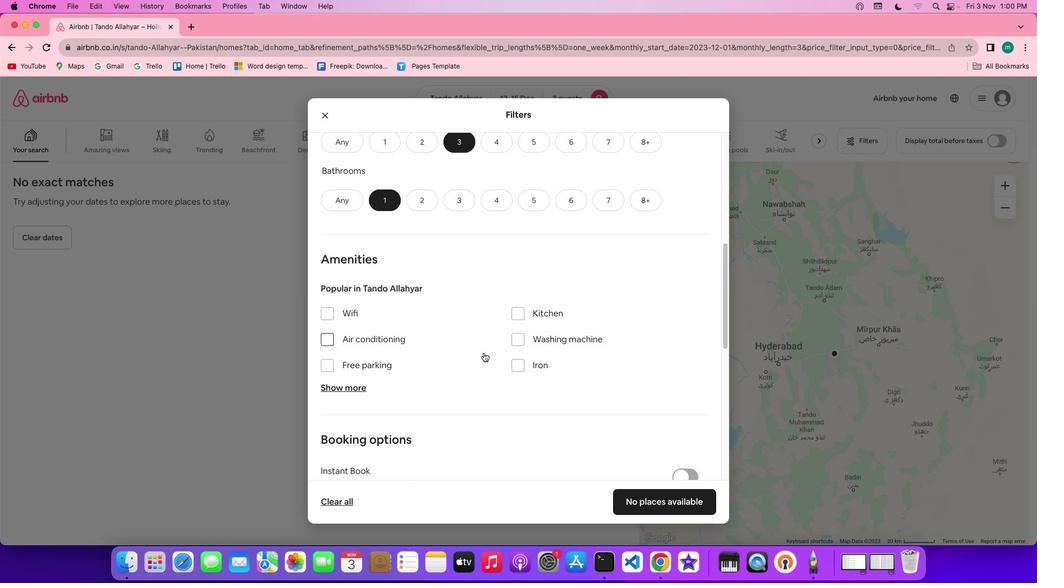 
Action: Mouse scrolled (484, 352) with delta (0, 0)
Screenshot: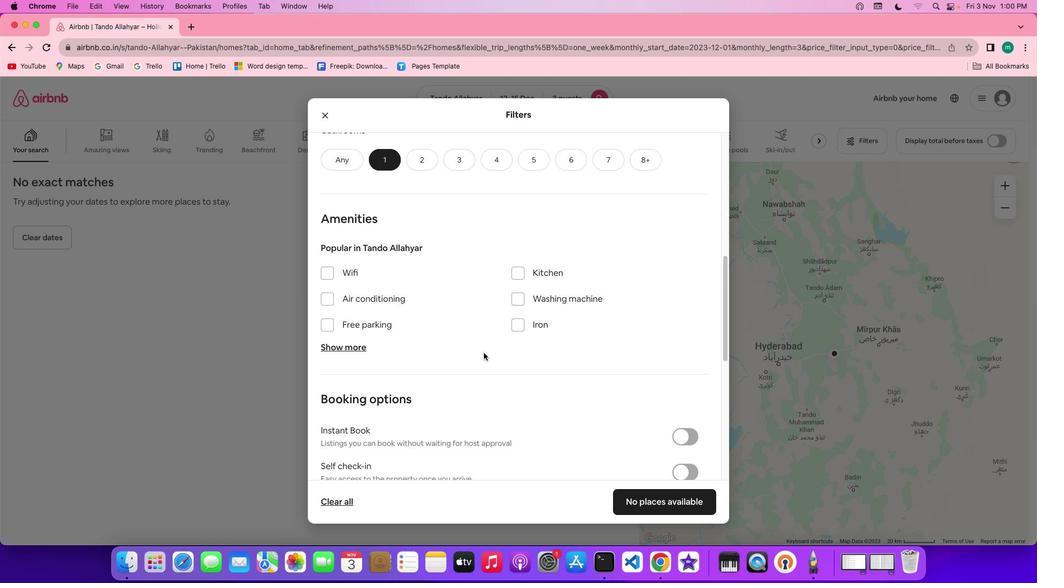
Action: Mouse scrolled (484, 352) with delta (0, 0)
Screenshot: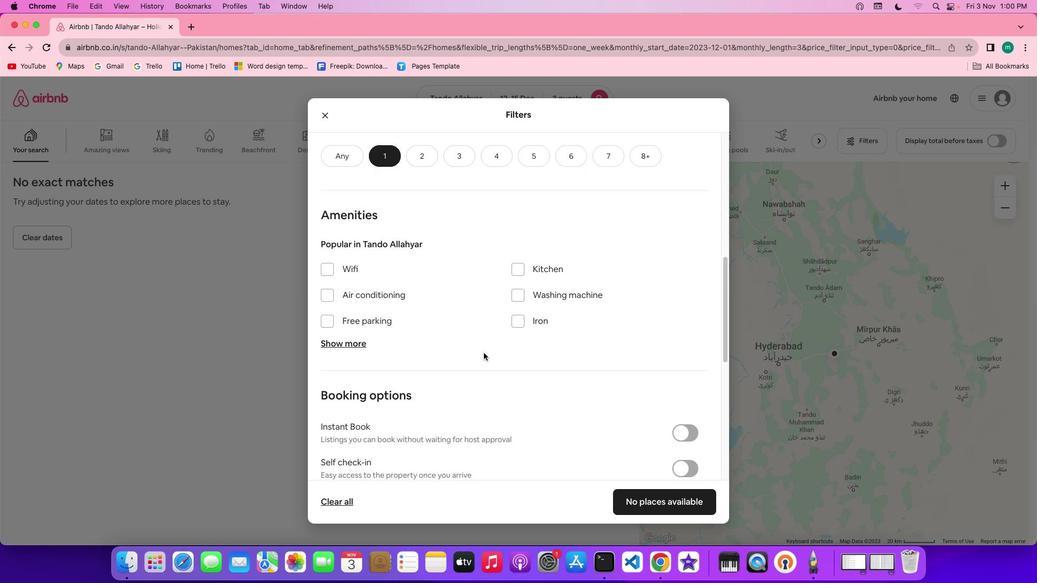 
Action: Mouse scrolled (484, 352) with delta (0, 0)
Screenshot: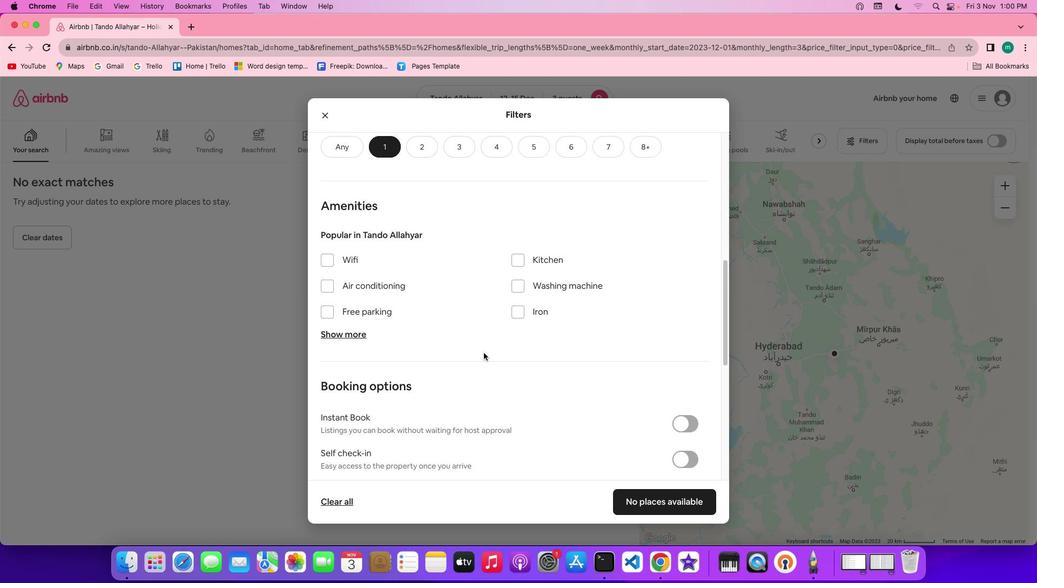 
Action: Mouse scrolled (484, 352) with delta (0, 0)
Screenshot: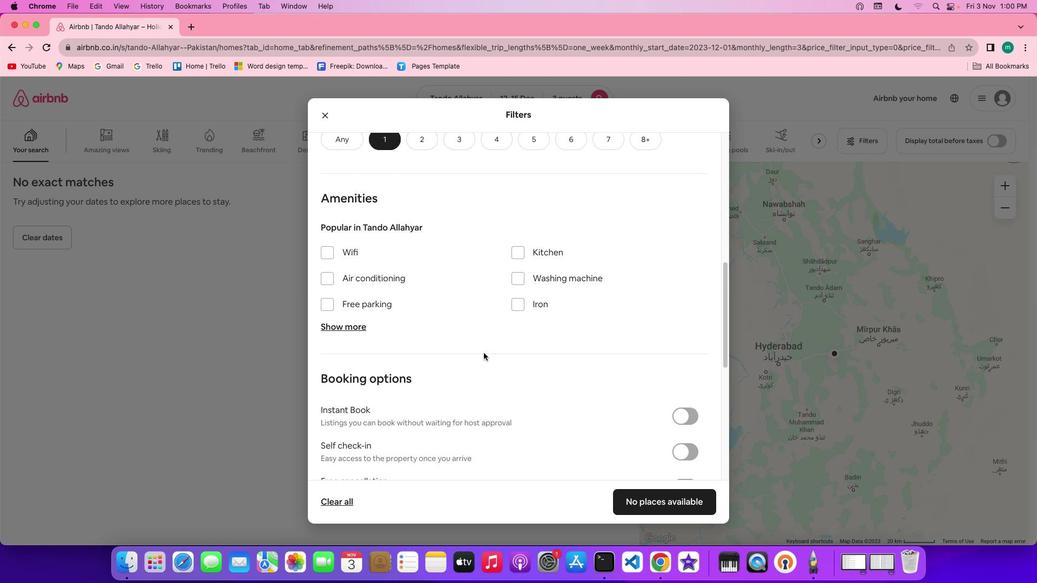 
Action: Mouse scrolled (484, 352) with delta (0, 0)
Screenshot: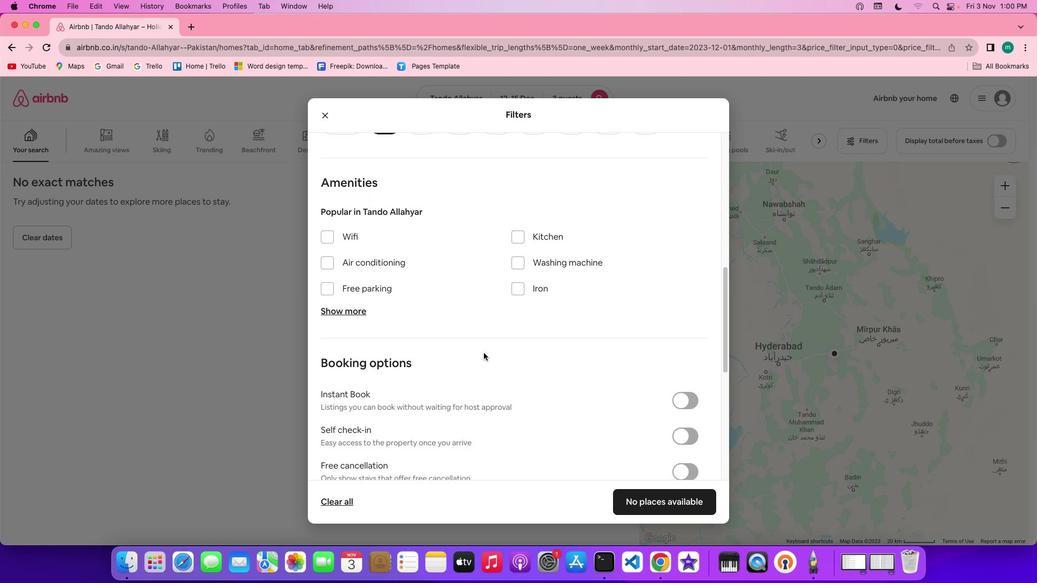 
Action: Mouse scrolled (484, 352) with delta (0, 0)
Screenshot: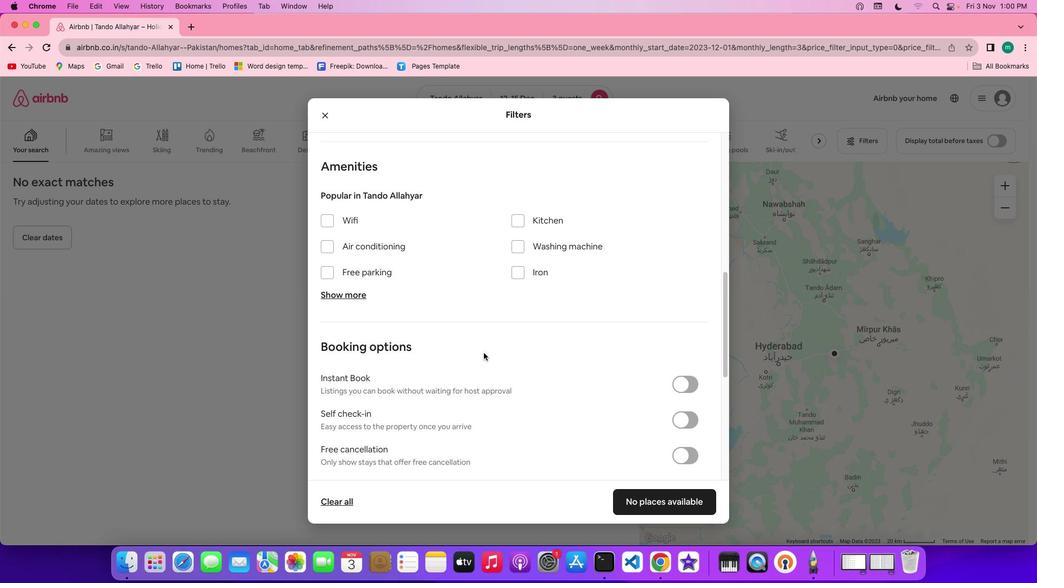 
Action: Mouse scrolled (484, 352) with delta (0, 0)
Screenshot: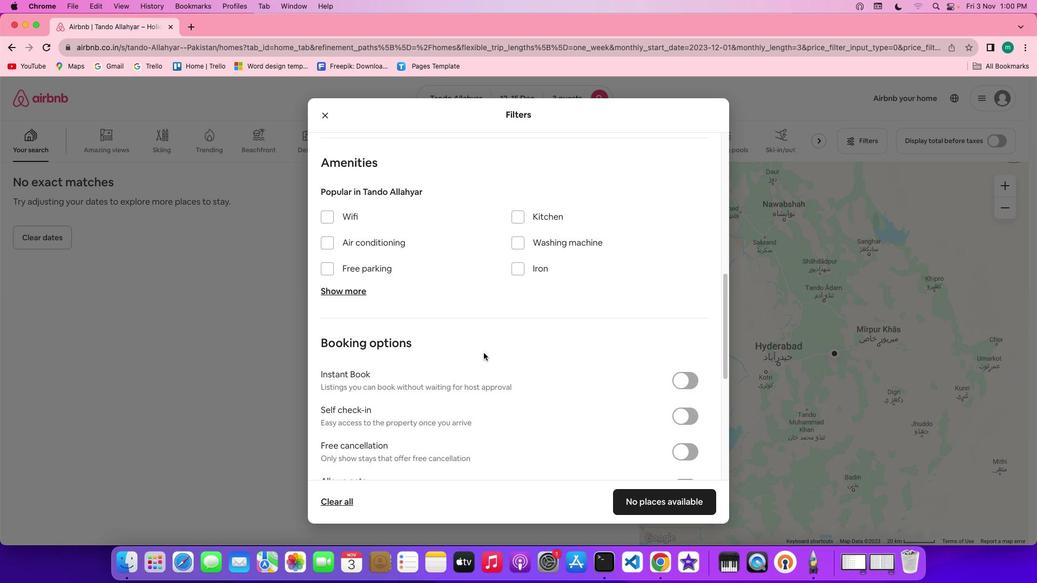 
Action: Mouse scrolled (484, 352) with delta (0, 0)
Screenshot: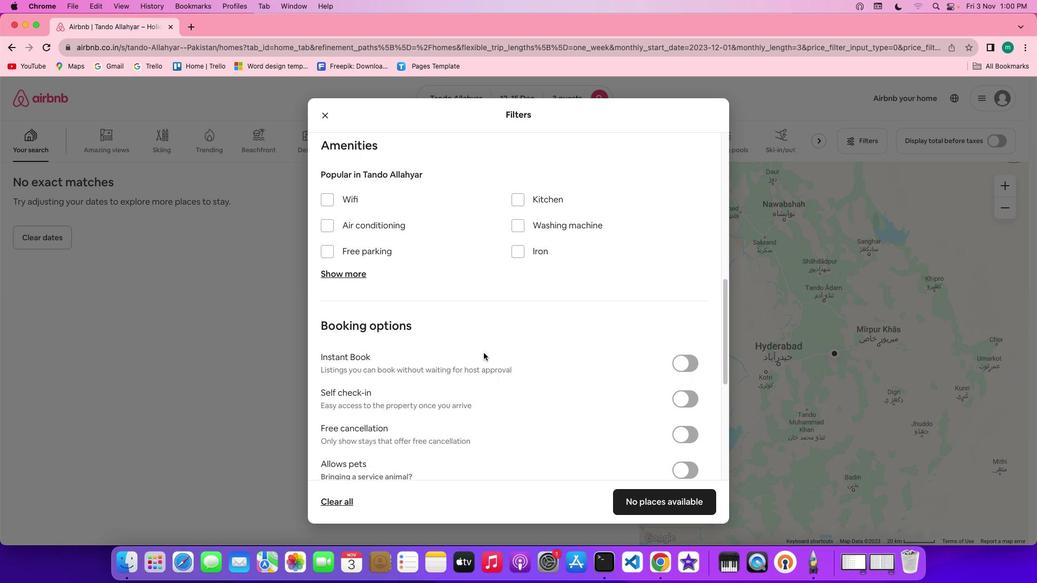 
Action: Mouse scrolled (484, 352) with delta (0, 0)
Screenshot: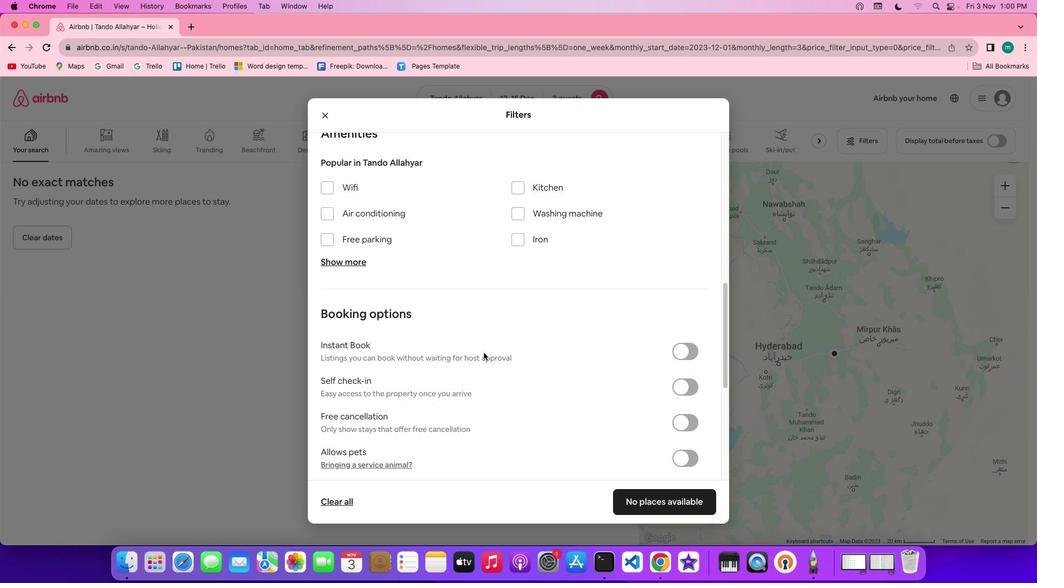 
Action: Mouse scrolled (484, 352) with delta (0, 0)
Screenshot: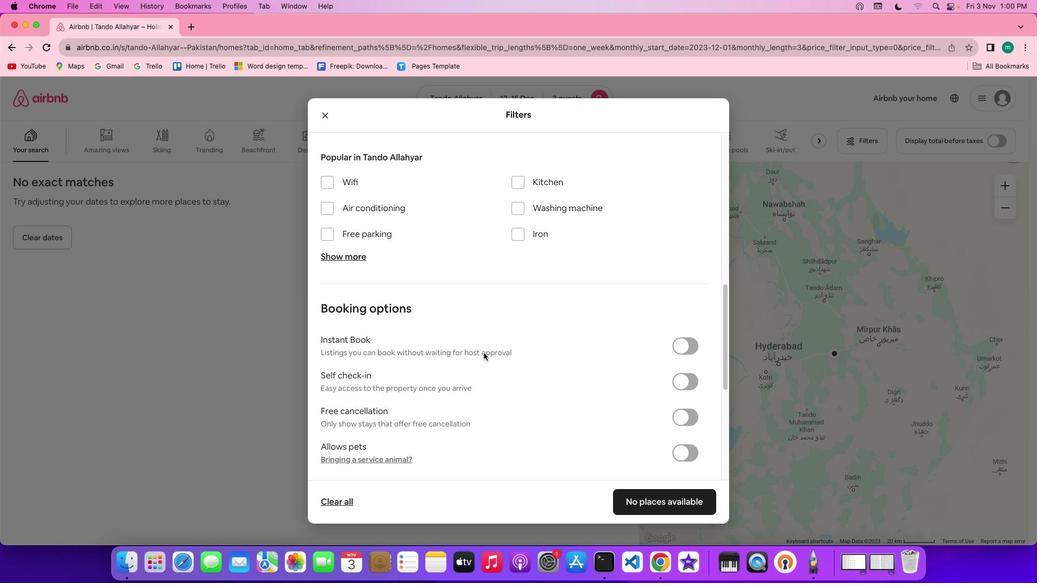 
Action: Mouse scrolled (484, 352) with delta (0, 0)
Screenshot: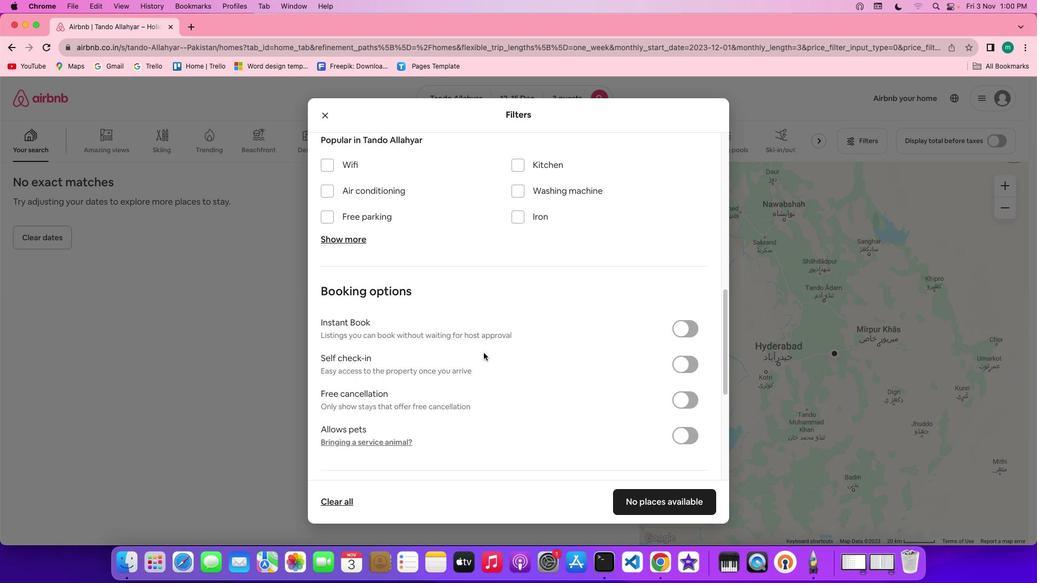 
Action: Mouse scrolled (484, 352) with delta (0, 0)
Screenshot: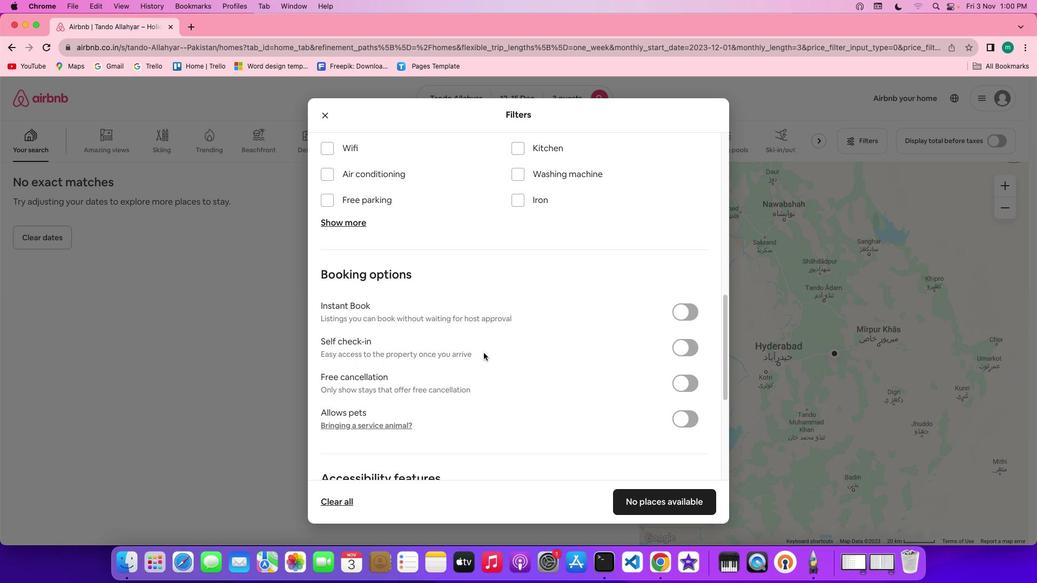 
Action: Mouse scrolled (484, 352) with delta (0, 0)
Screenshot: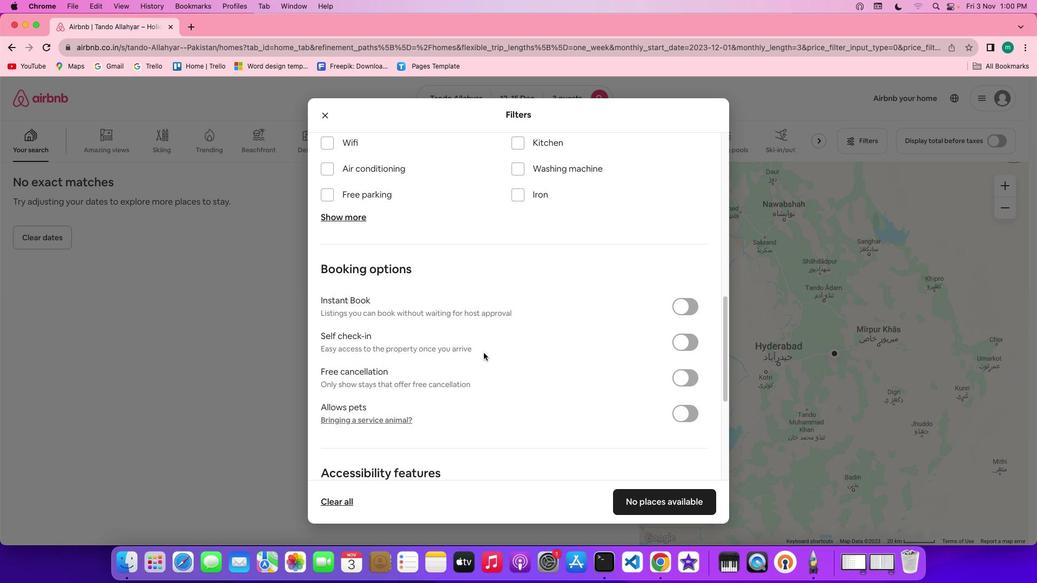 
Action: Mouse moved to (484, 352)
Screenshot: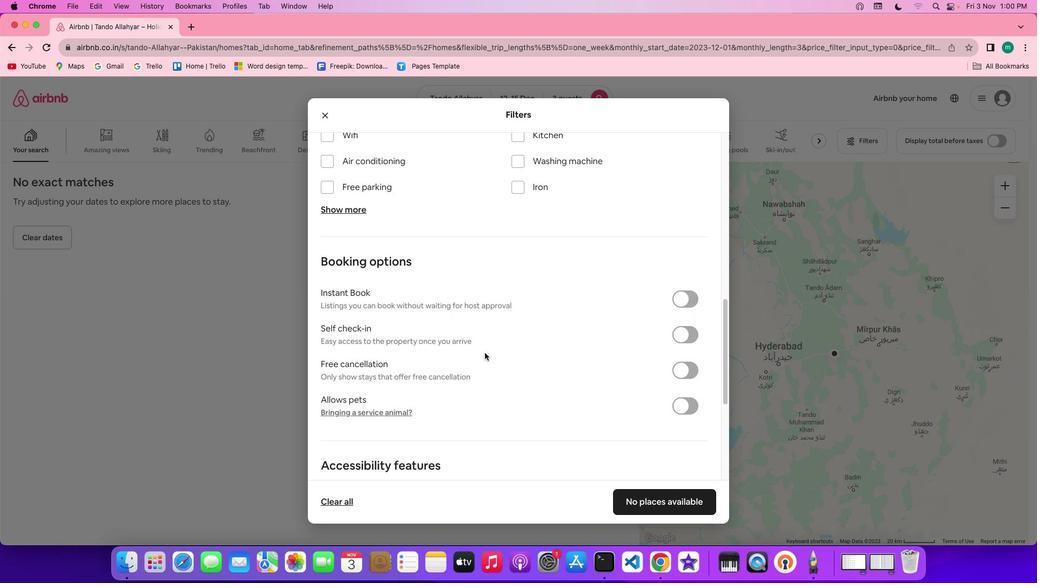 
Action: Mouse scrolled (484, 352) with delta (0, 0)
Screenshot: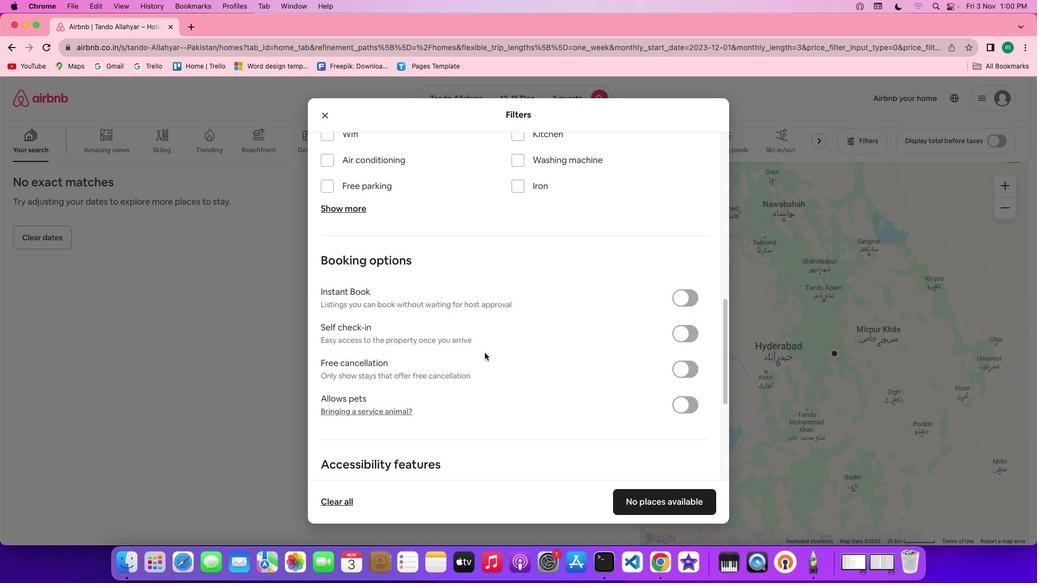 
Action: Mouse scrolled (484, 352) with delta (0, 0)
Screenshot: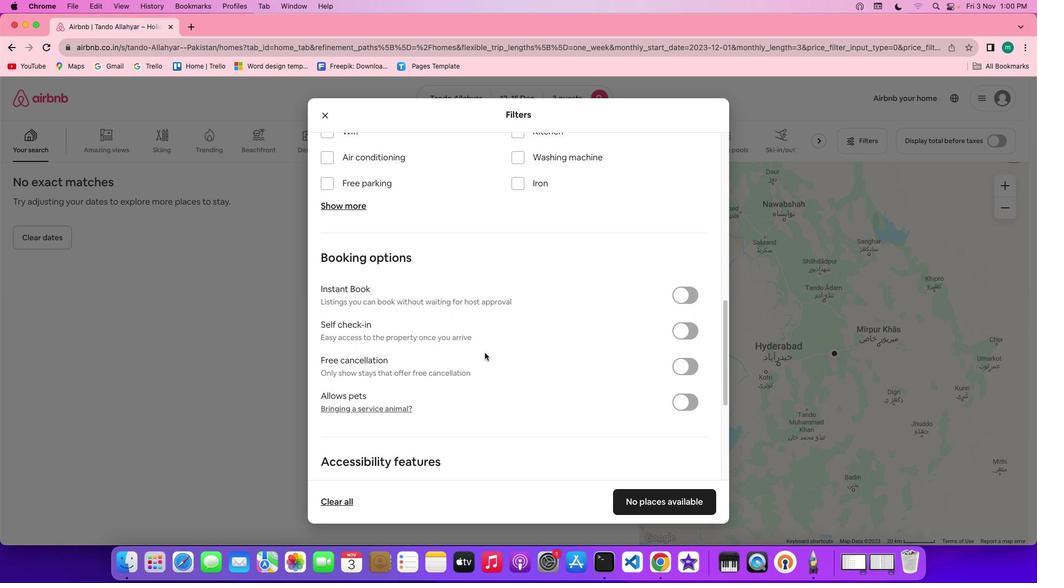 
Action: Mouse scrolled (484, 352) with delta (0, 0)
Screenshot: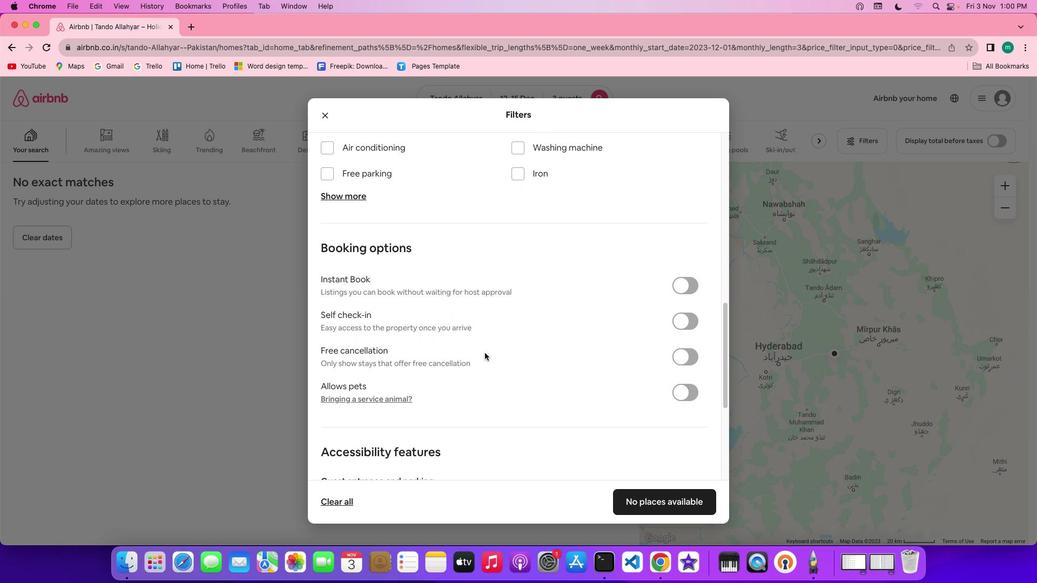 
Action: Mouse scrolled (484, 352) with delta (0, 0)
Screenshot: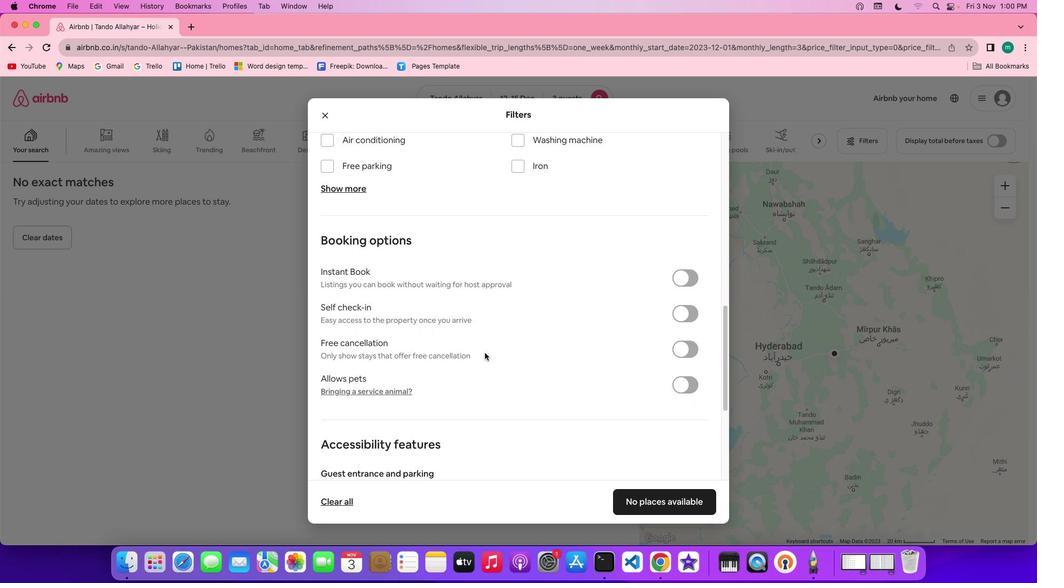 
Action: Mouse scrolled (484, 352) with delta (0, 0)
Screenshot: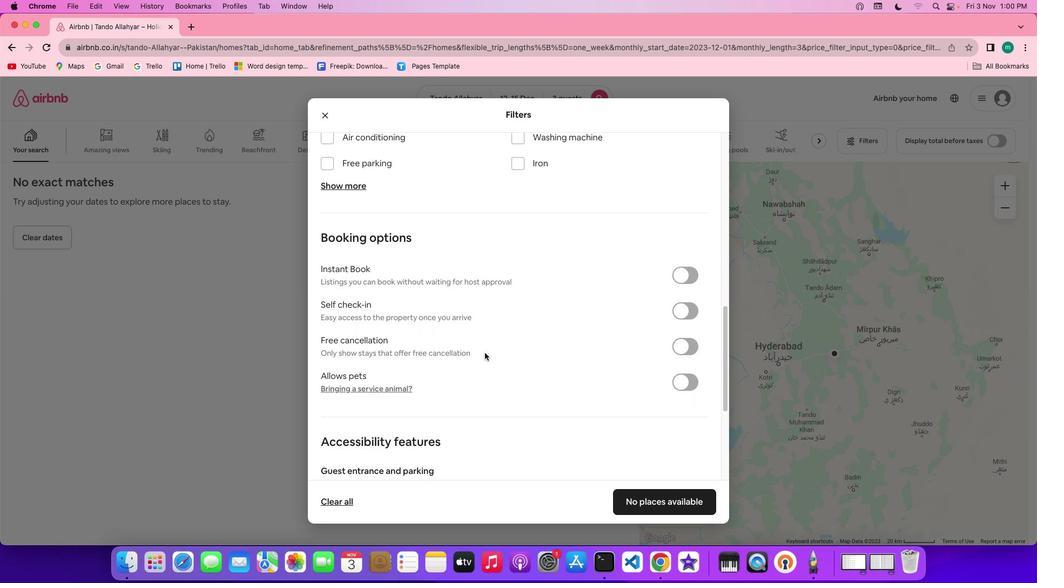 
Action: Mouse scrolled (484, 352) with delta (0, 0)
Screenshot: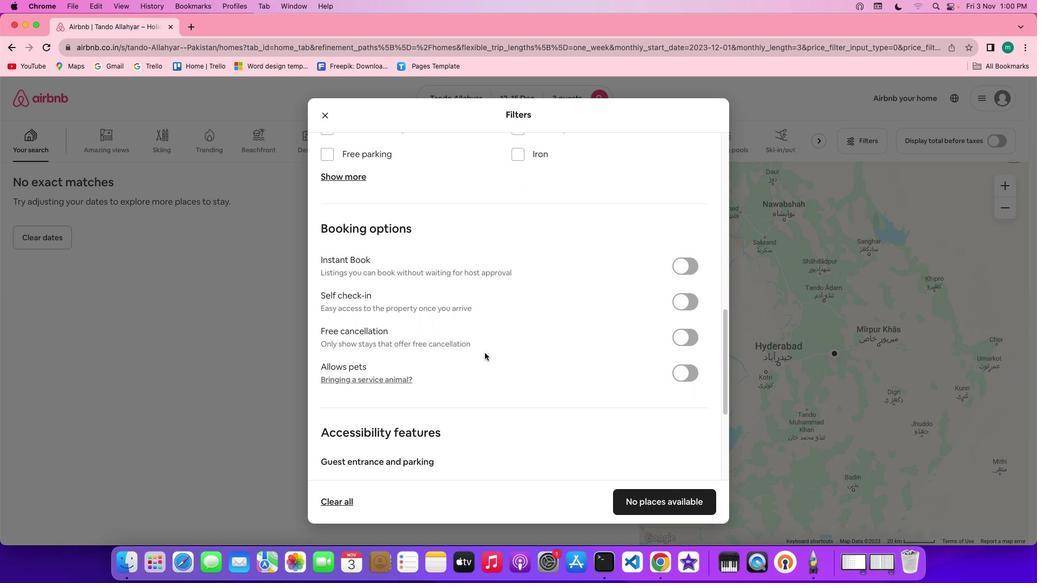 
Action: Mouse scrolled (484, 352) with delta (0, 0)
Screenshot: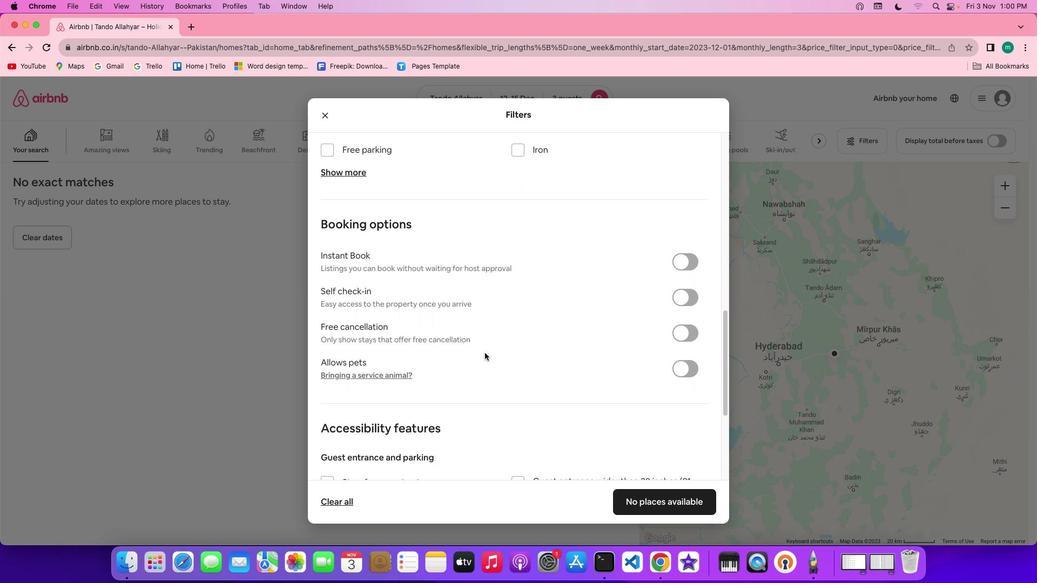 
Action: Mouse scrolled (484, 352) with delta (0, 0)
Screenshot: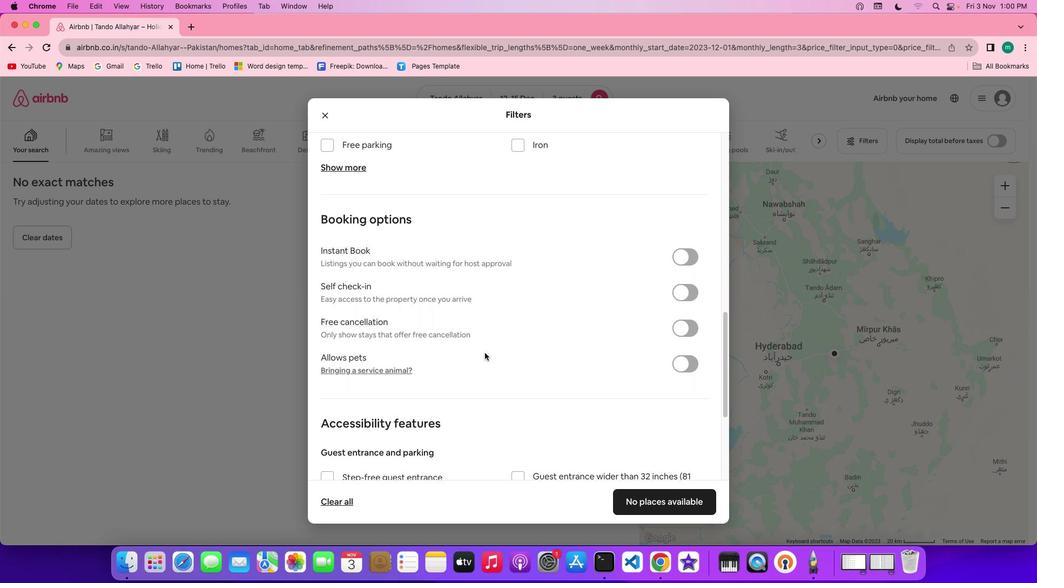 
Action: Mouse scrolled (484, 352) with delta (0, 0)
Screenshot: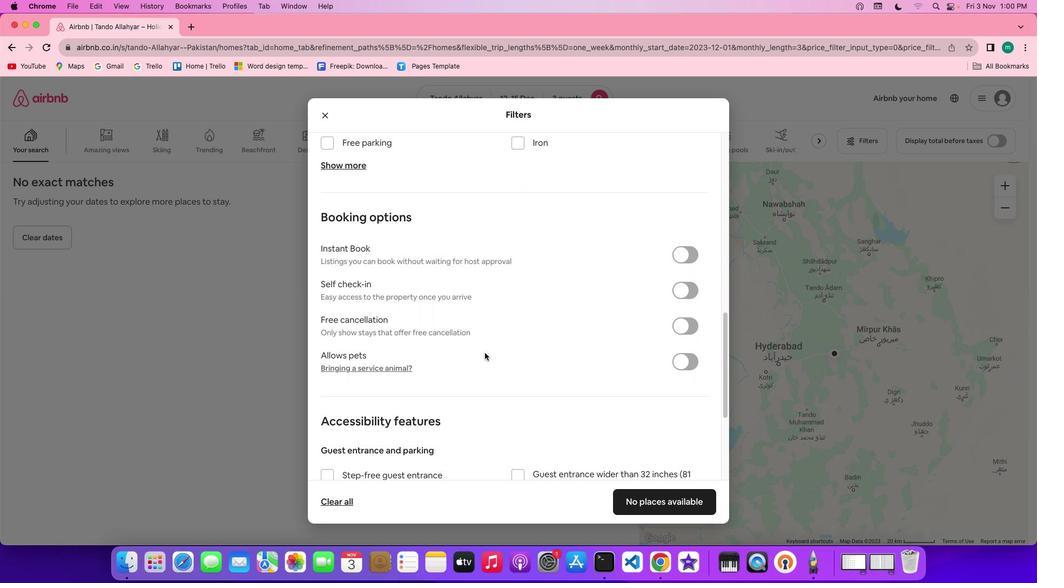 
Action: Mouse scrolled (484, 352) with delta (0, 0)
Screenshot: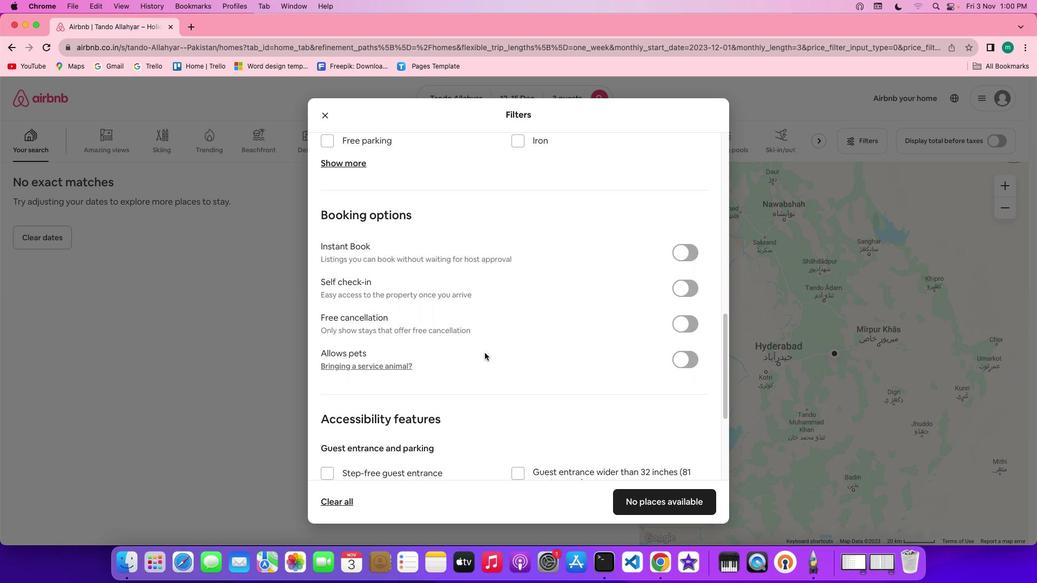 
Action: Mouse moved to (551, 376)
Screenshot: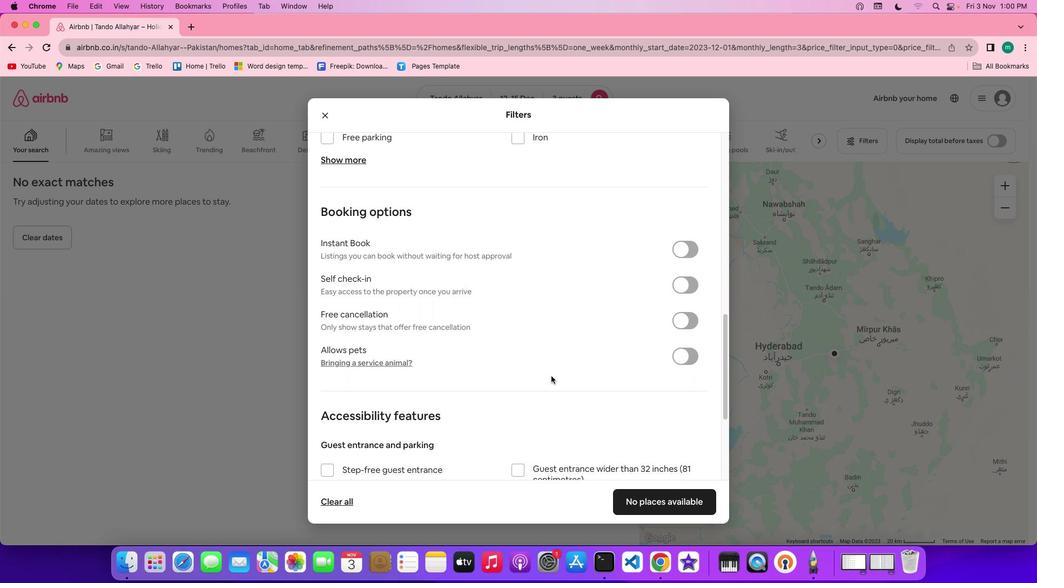 
Action: Mouse scrolled (551, 376) with delta (0, 0)
Screenshot: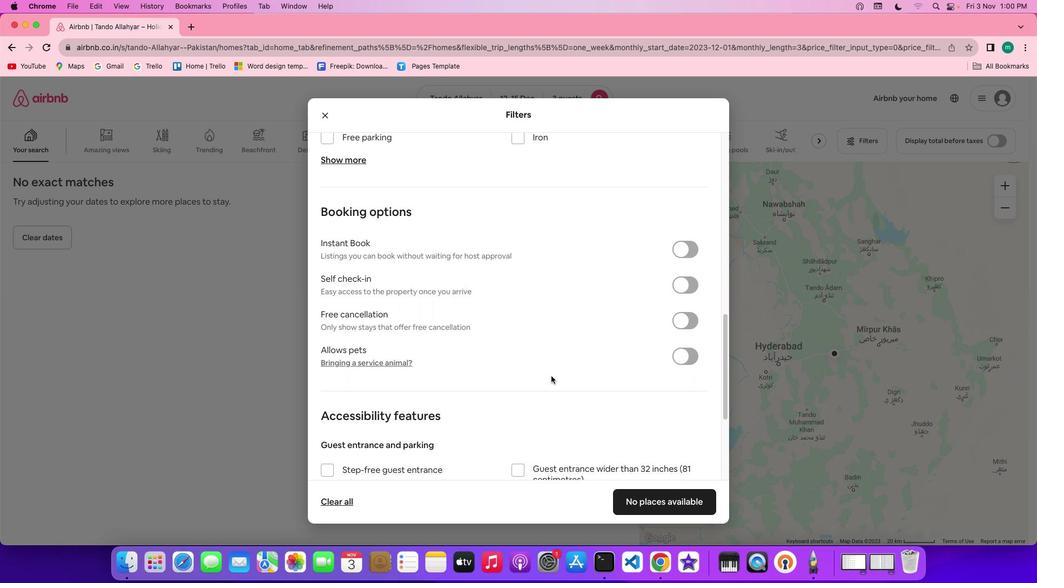 
Action: Mouse moved to (551, 376)
Screenshot: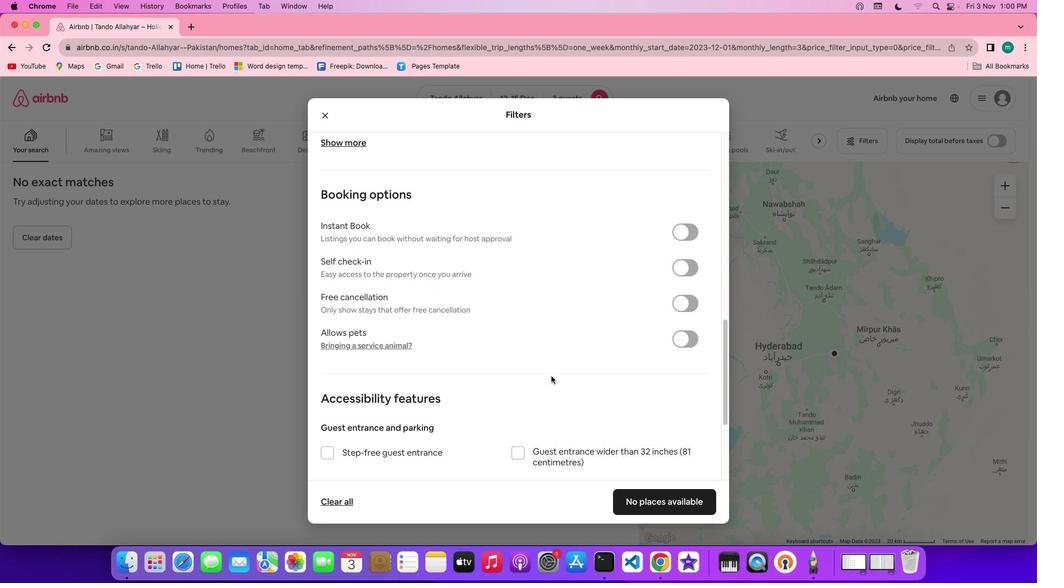 
Action: Mouse scrolled (551, 376) with delta (0, 0)
Screenshot: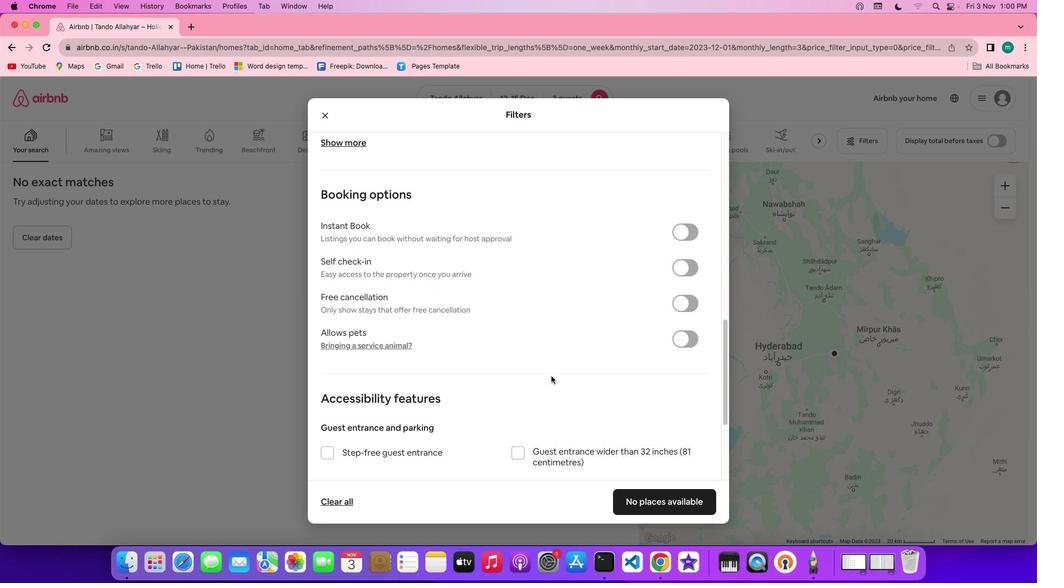 
Action: Mouse scrolled (551, 376) with delta (0, -1)
Screenshot: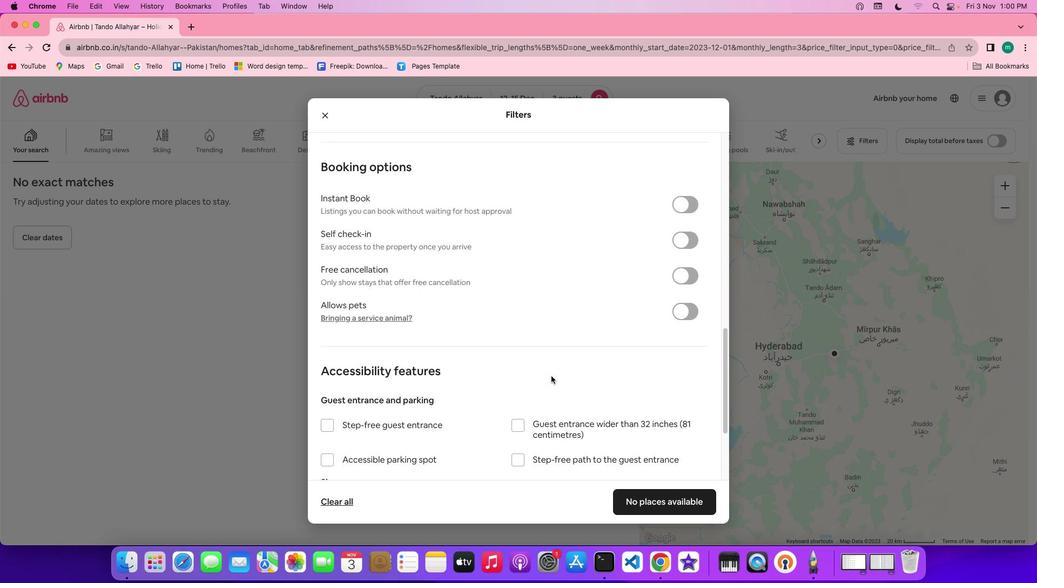 
Action: Mouse scrolled (551, 376) with delta (0, -1)
Screenshot: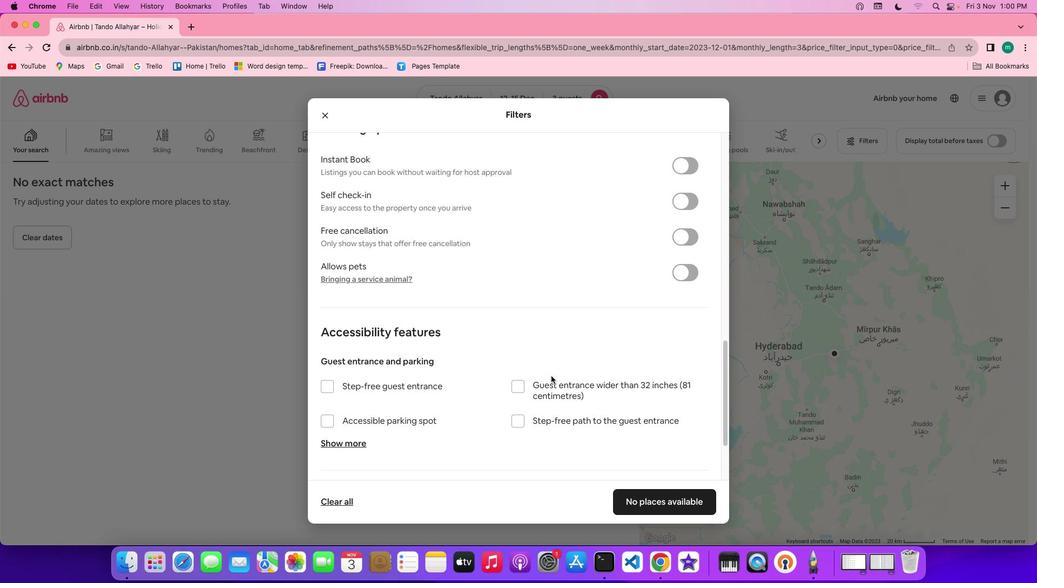 
Action: Mouse scrolled (551, 376) with delta (0, -1)
Screenshot: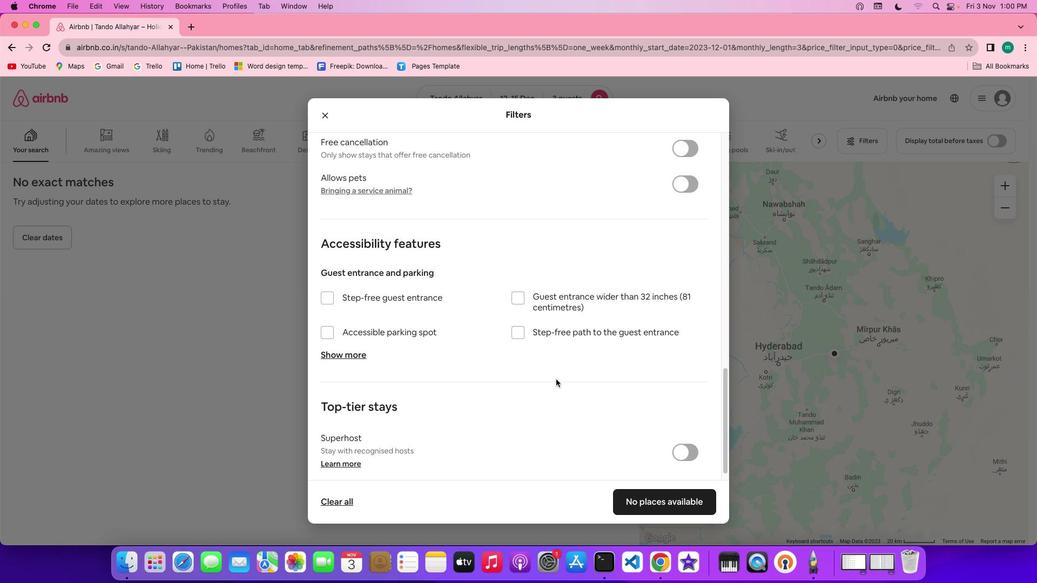 
Action: Mouse moved to (586, 394)
Screenshot: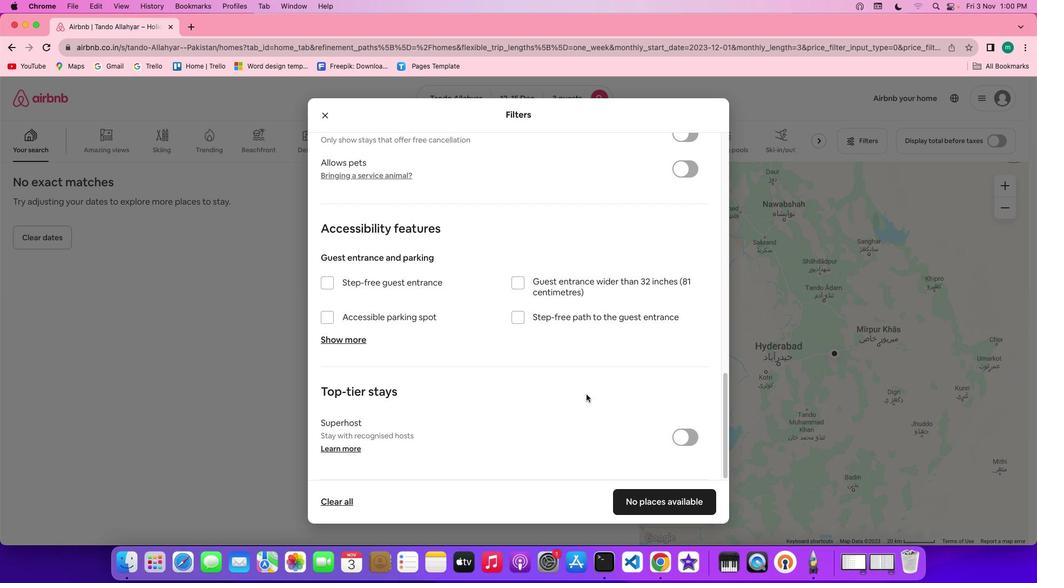 
Action: Mouse scrolled (586, 394) with delta (0, 0)
Screenshot: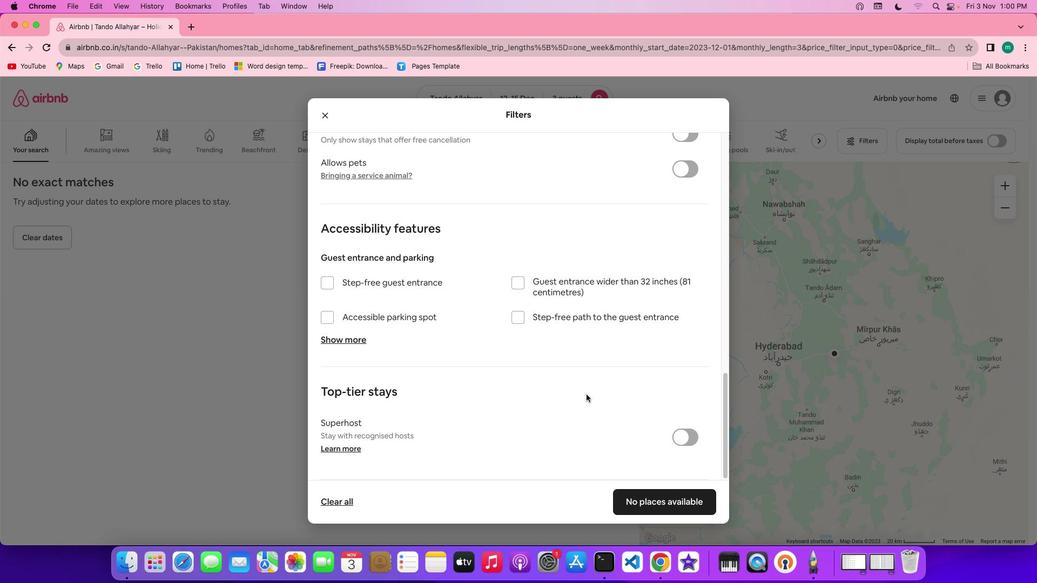 
Action: Mouse scrolled (586, 394) with delta (0, 0)
Screenshot: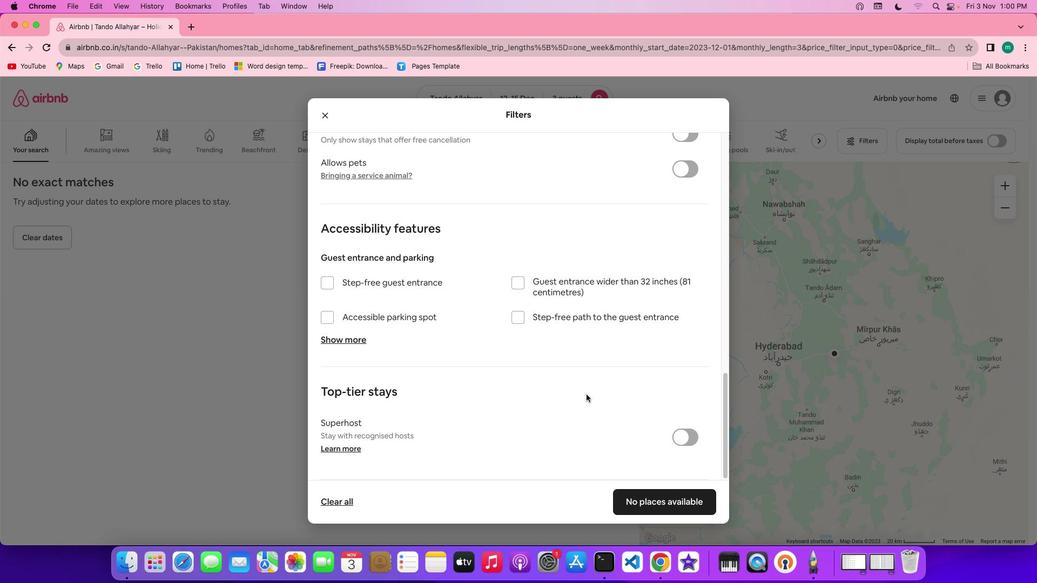 
Action: Mouse scrolled (586, 394) with delta (0, -1)
Screenshot: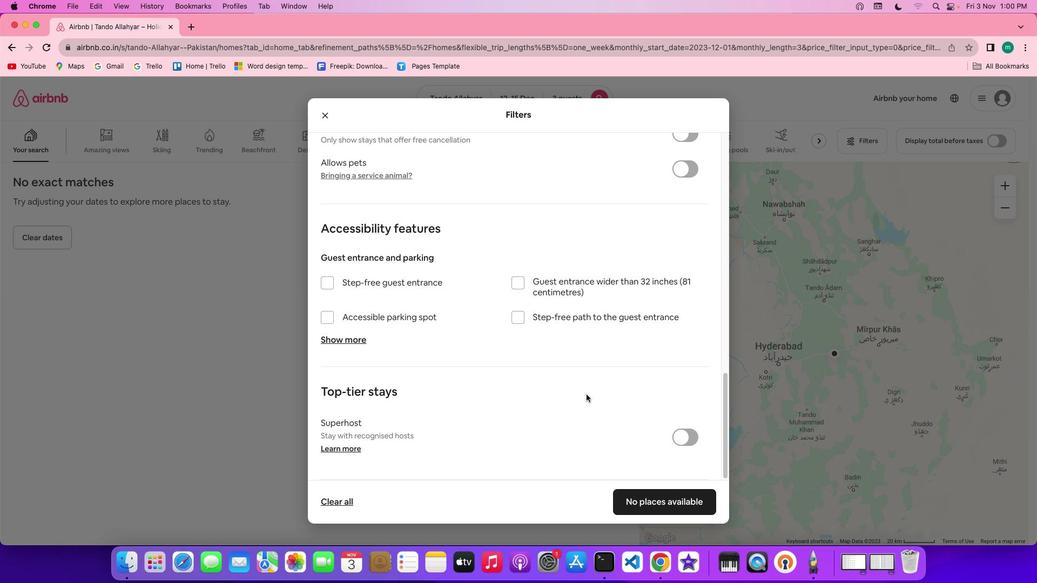 
Action: Mouse scrolled (586, 394) with delta (0, -2)
Screenshot: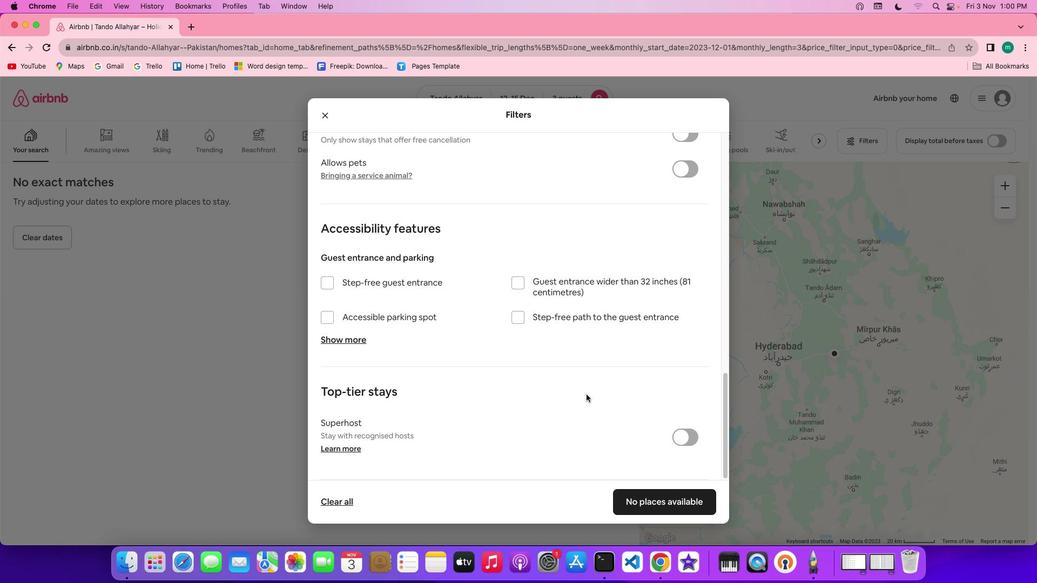 
Action: Mouse scrolled (586, 394) with delta (0, -2)
Screenshot: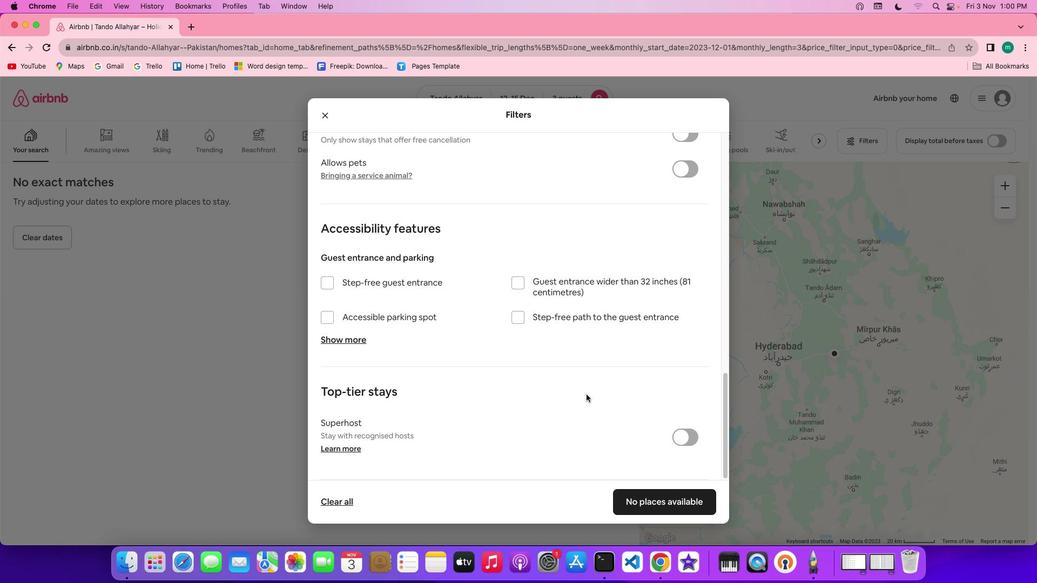 
Action: Mouse scrolled (586, 394) with delta (0, 0)
Screenshot: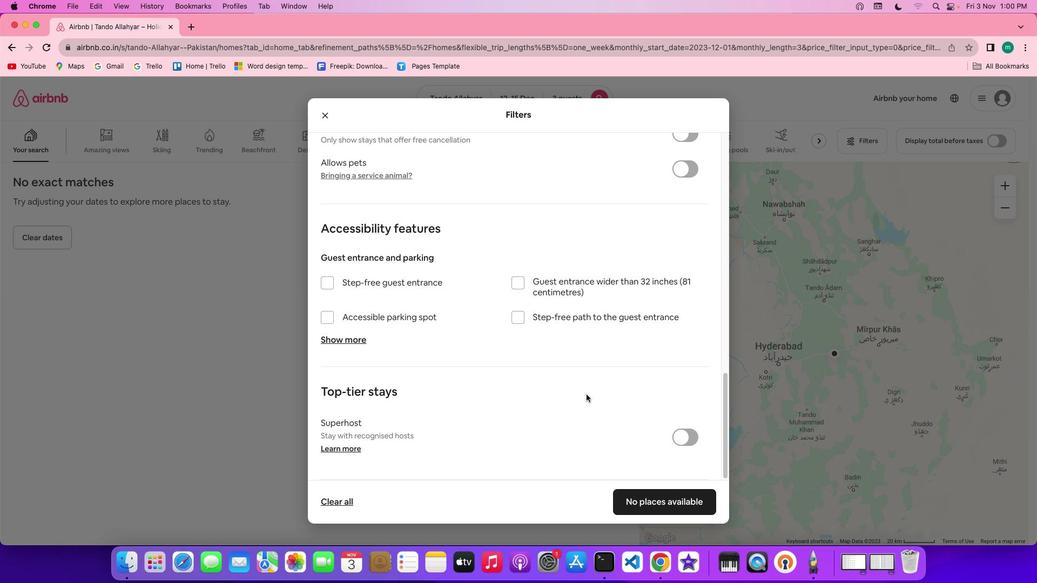 
Action: Mouse scrolled (586, 394) with delta (0, 0)
Screenshot: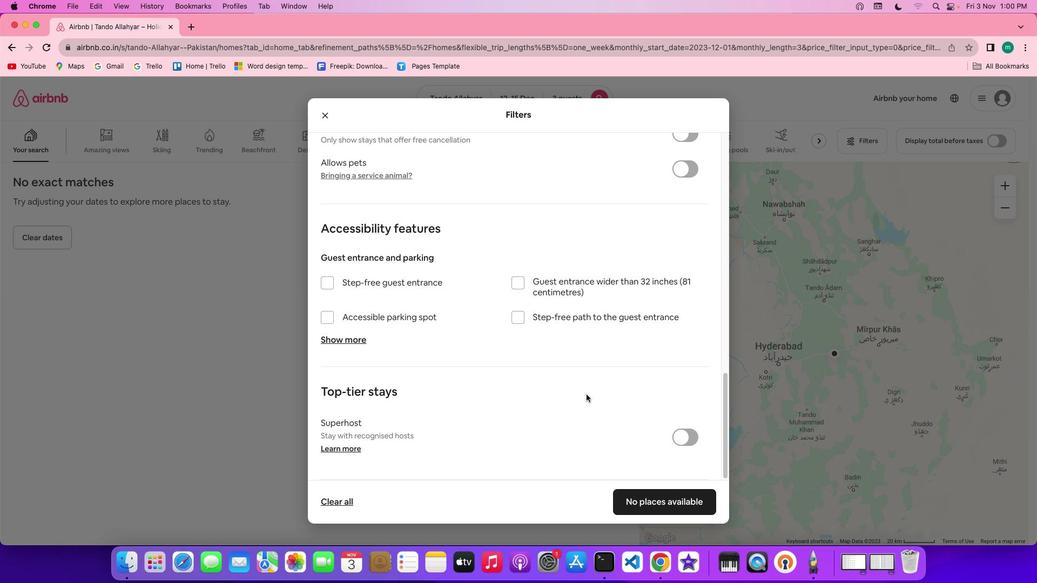 
Action: Mouse scrolled (586, 394) with delta (0, -1)
Screenshot: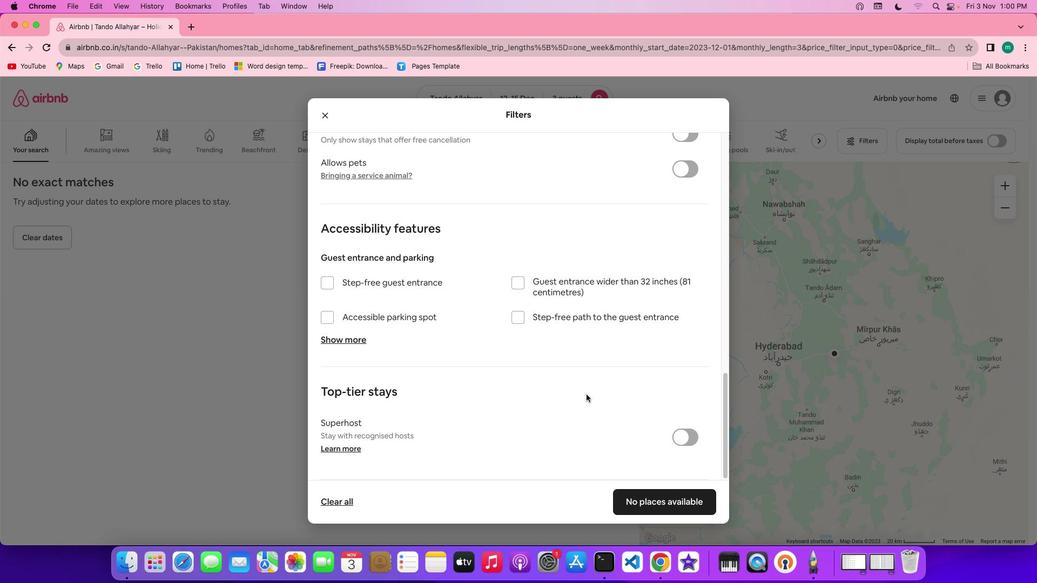 
Action: Mouse scrolled (586, 394) with delta (0, -2)
Screenshot: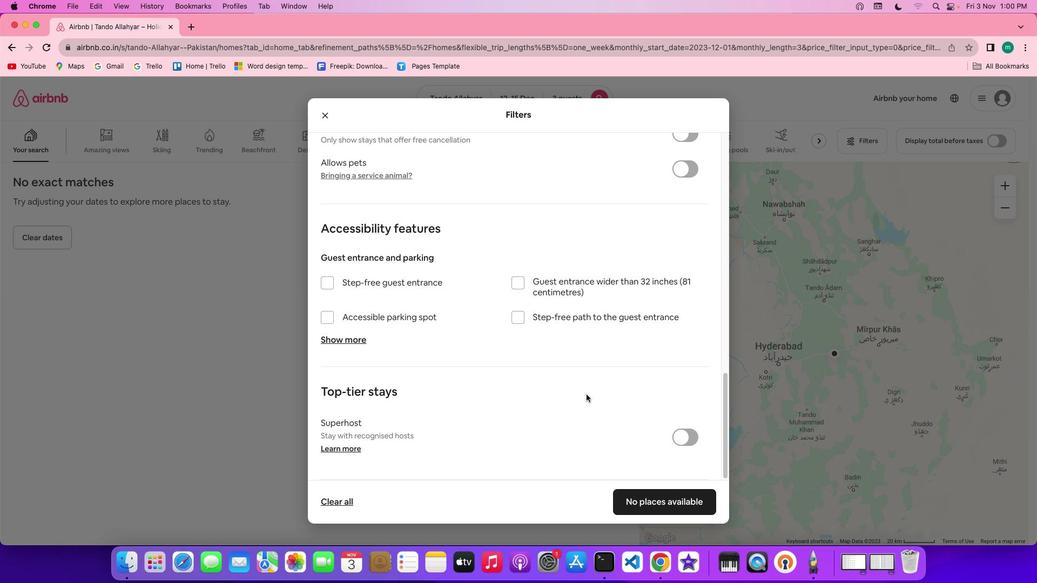 
Action: Mouse moved to (654, 502)
Screenshot: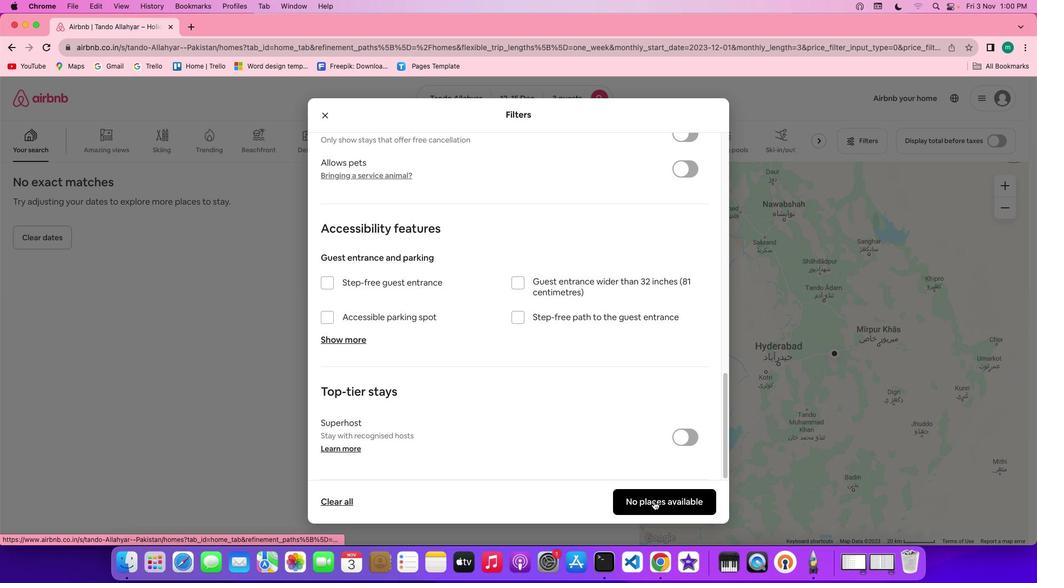 
Action: Mouse pressed left at (654, 502)
Screenshot: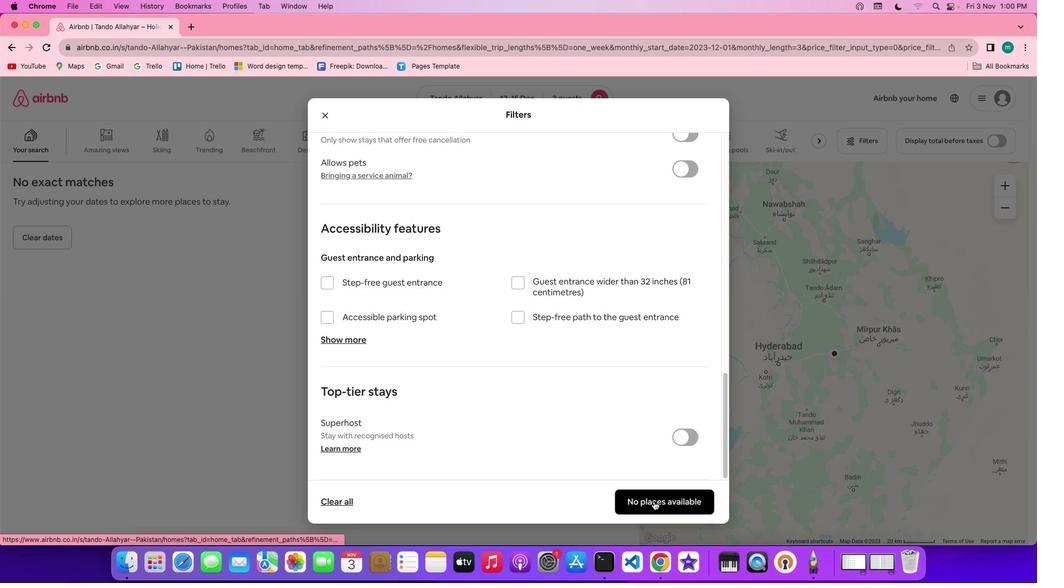 
Action: Mouse moved to (370, 251)
Screenshot: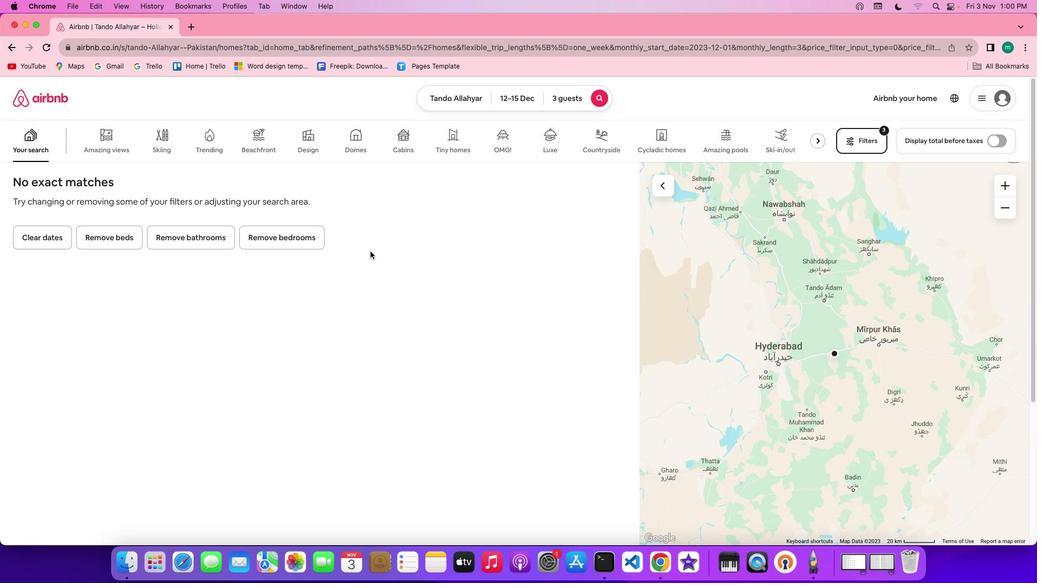
